 Task: Create a due date automation trigger when advanced on, 2 days after a card is due add fields without custom field "Resume" set at 11:00 AM.
Action: Mouse moved to (984, 287)
Screenshot: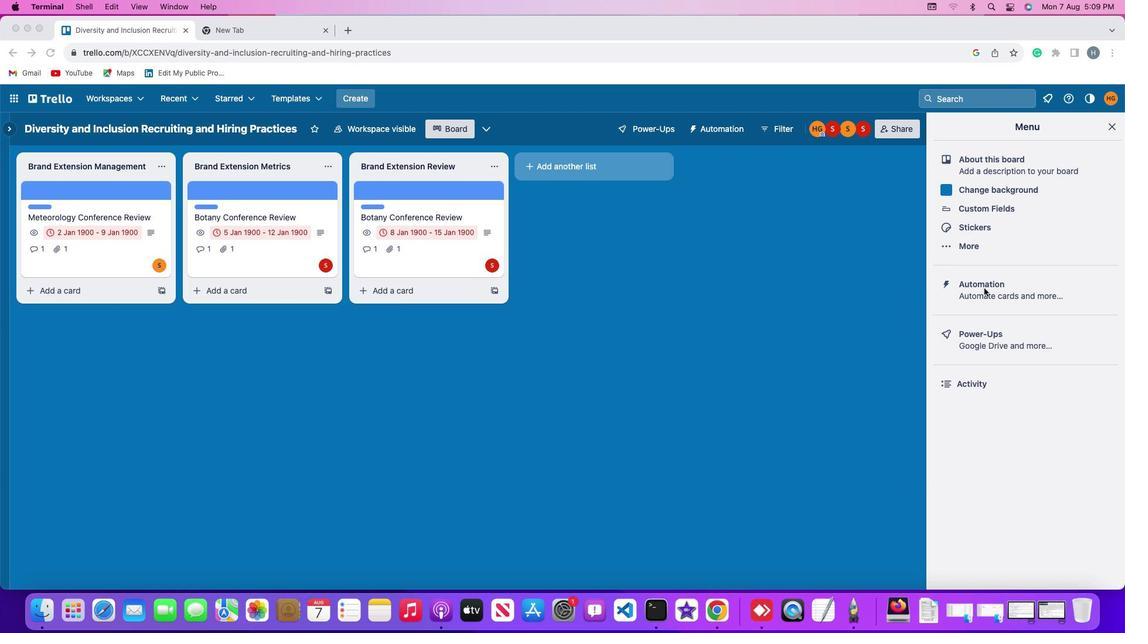 
Action: Mouse pressed left at (984, 287)
Screenshot: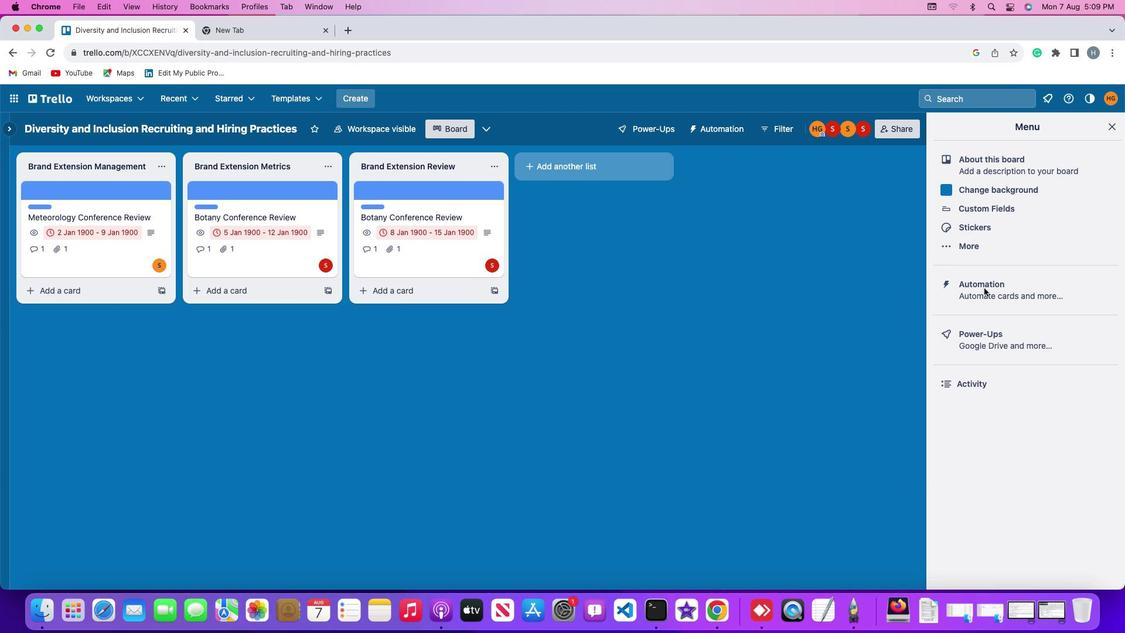 
Action: Mouse pressed left at (984, 287)
Screenshot: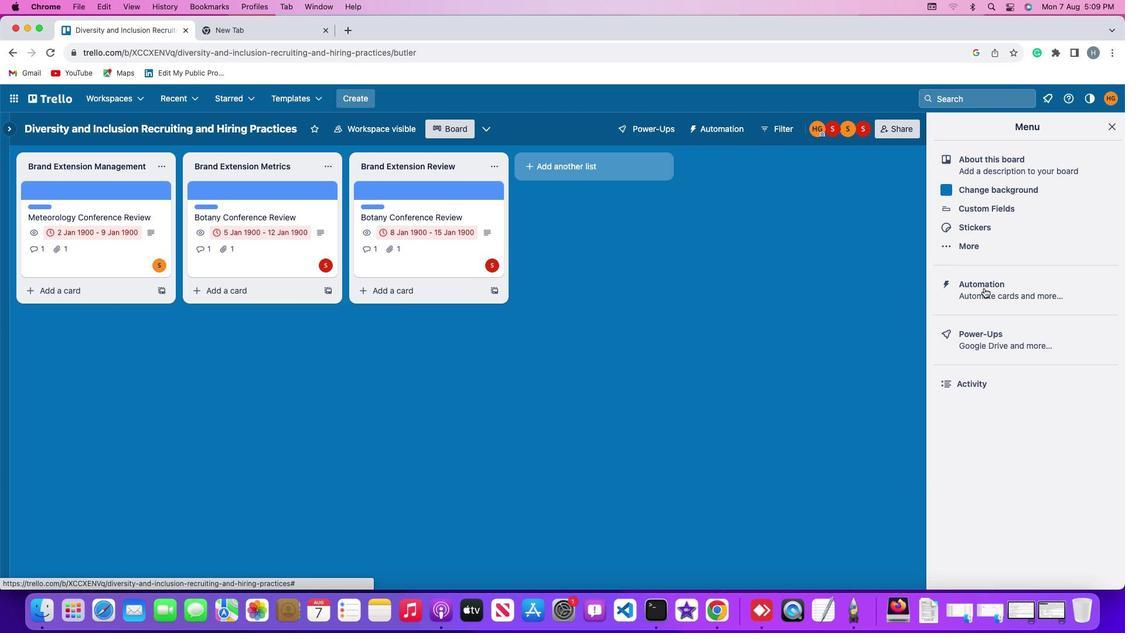 
Action: Mouse moved to (82, 279)
Screenshot: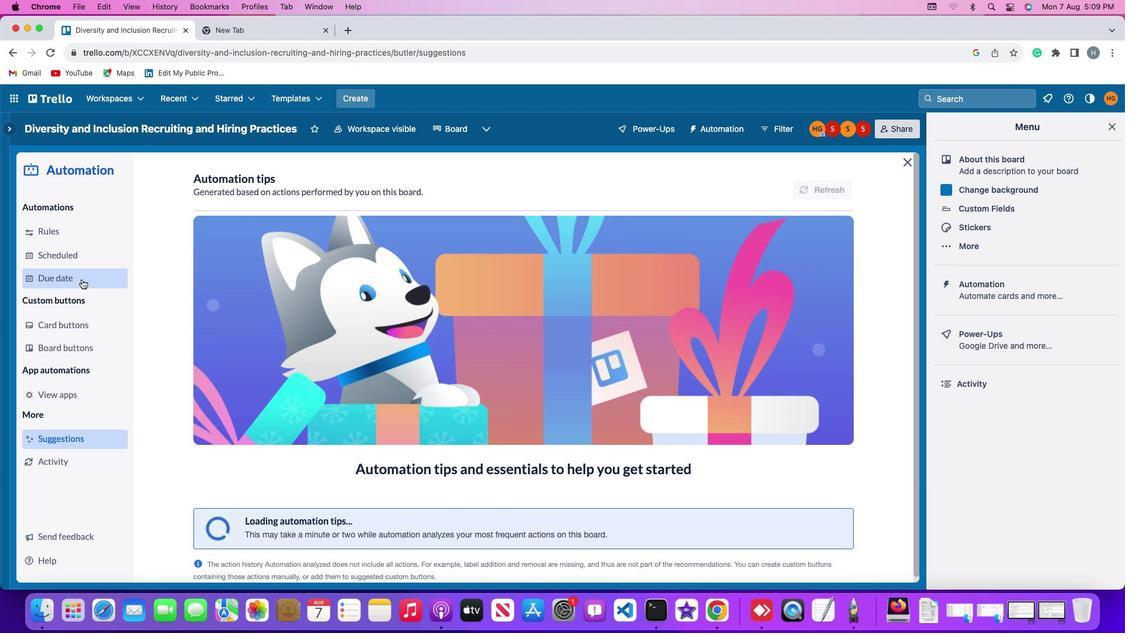
Action: Mouse pressed left at (82, 279)
Screenshot: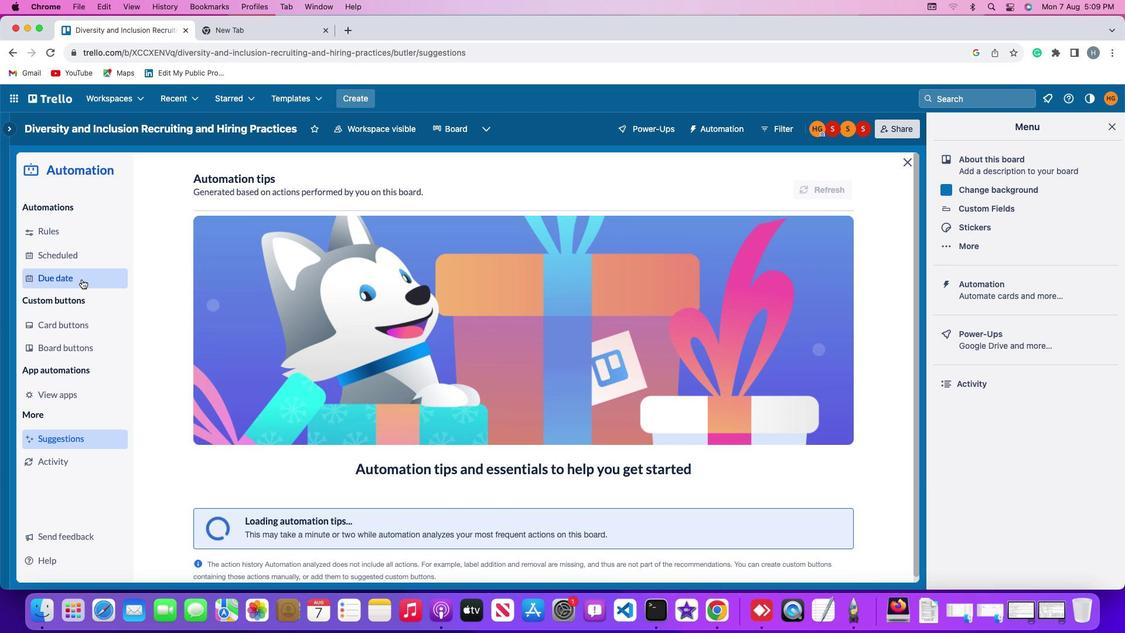 
Action: Mouse moved to (802, 179)
Screenshot: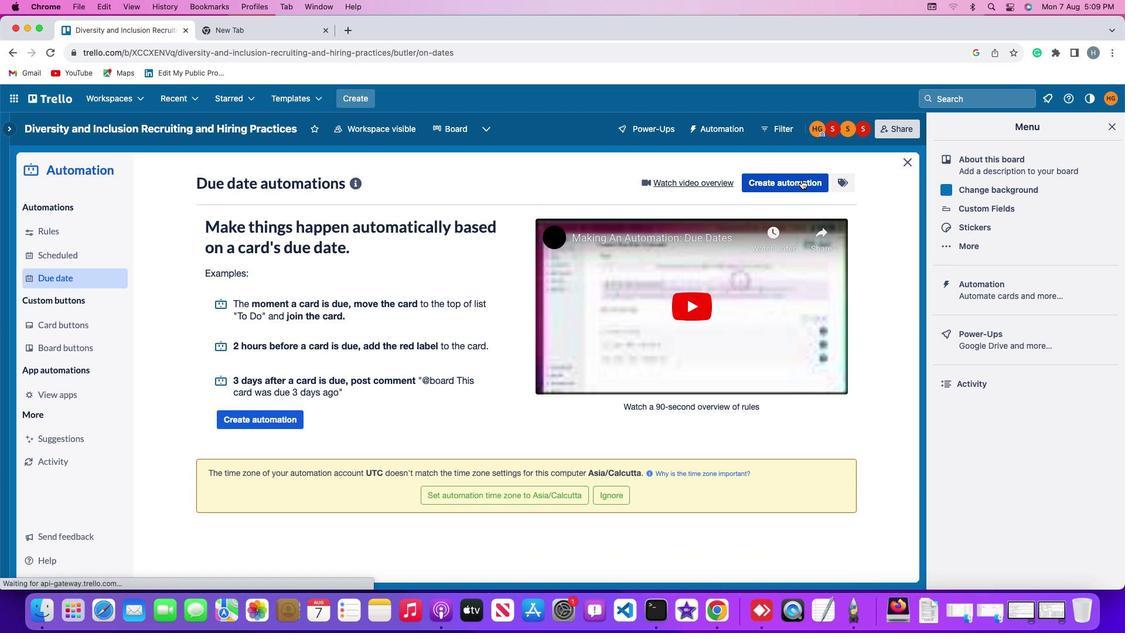 
Action: Mouse pressed left at (802, 179)
Screenshot: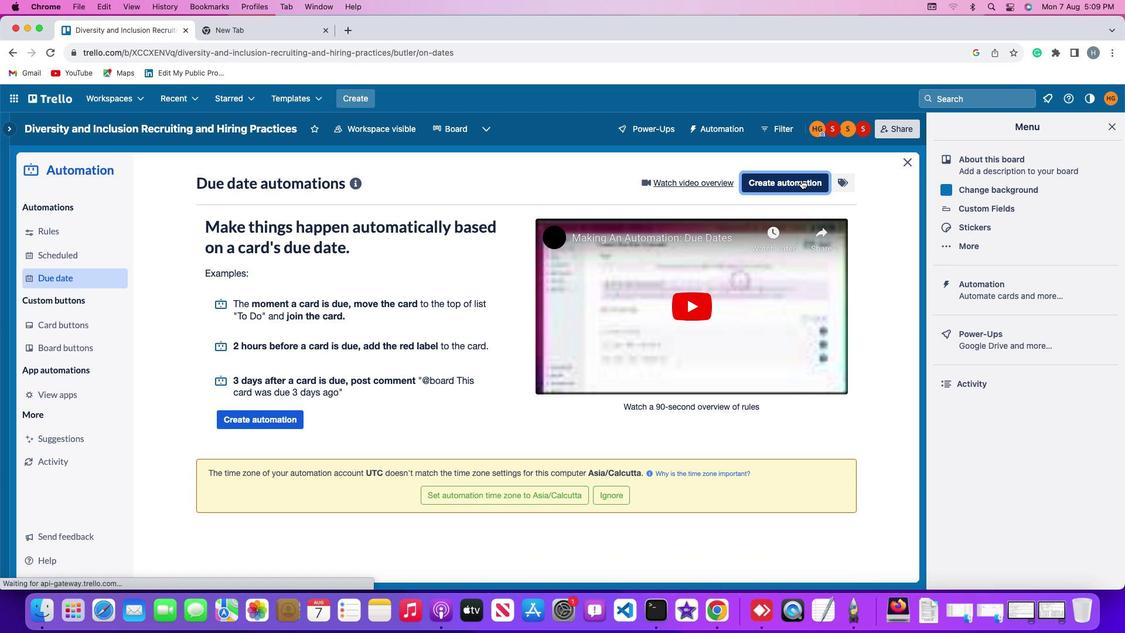 
Action: Mouse moved to (284, 296)
Screenshot: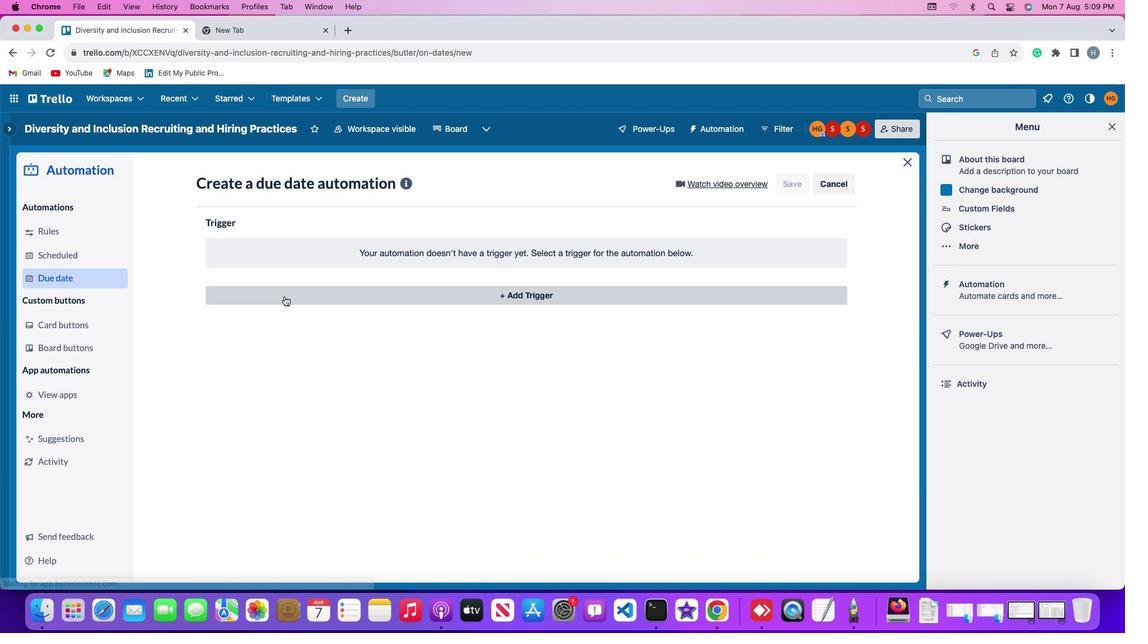 
Action: Mouse pressed left at (284, 296)
Screenshot: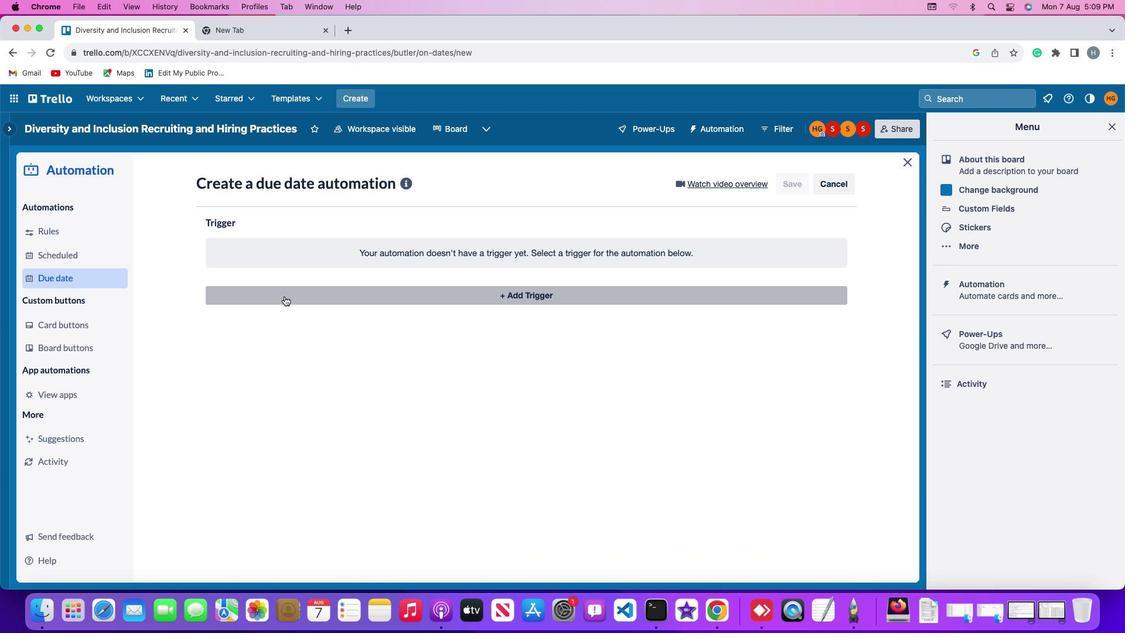 
Action: Mouse moved to (228, 469)
Screenshot: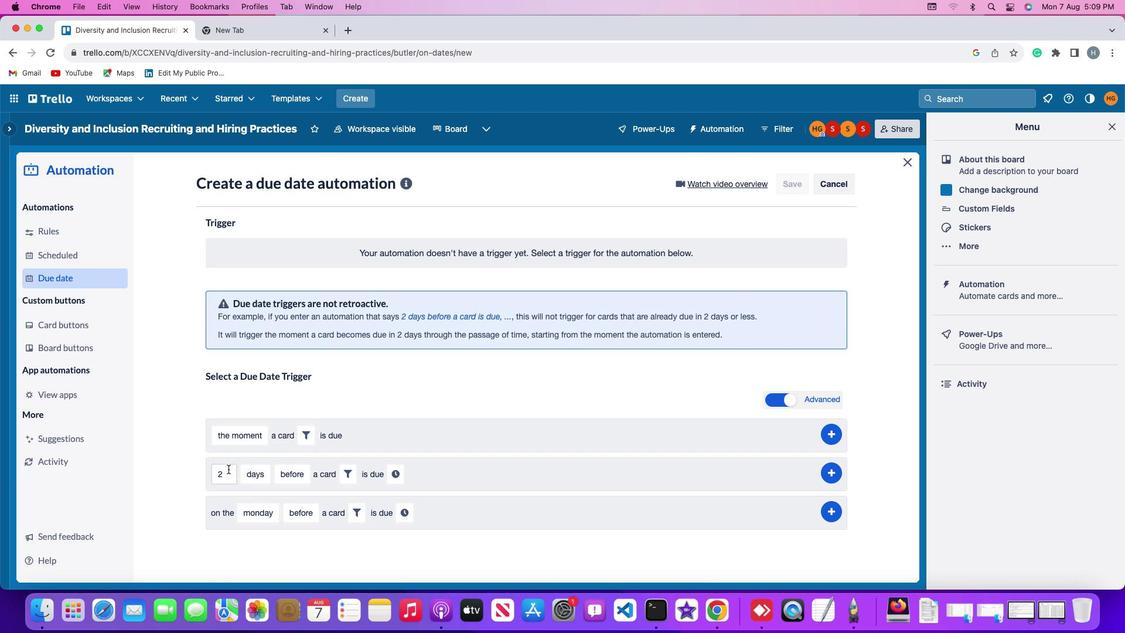 
Action: Mouse pressed left at (228, 469)
Screenshot: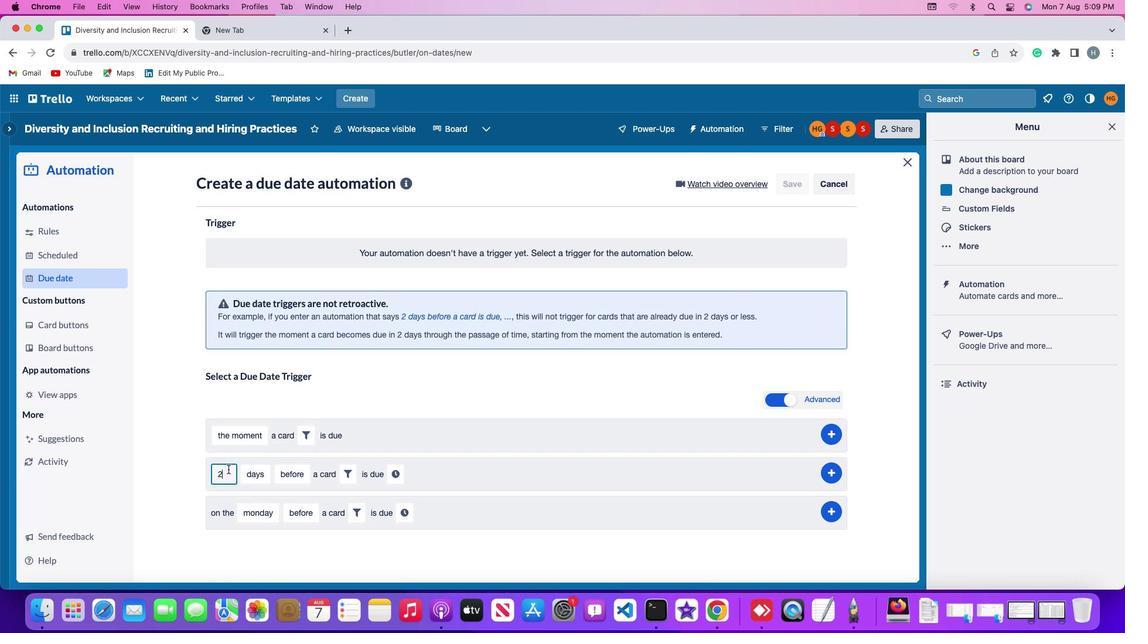 
Action: Mouse moved to (228, 469)
Screenshot: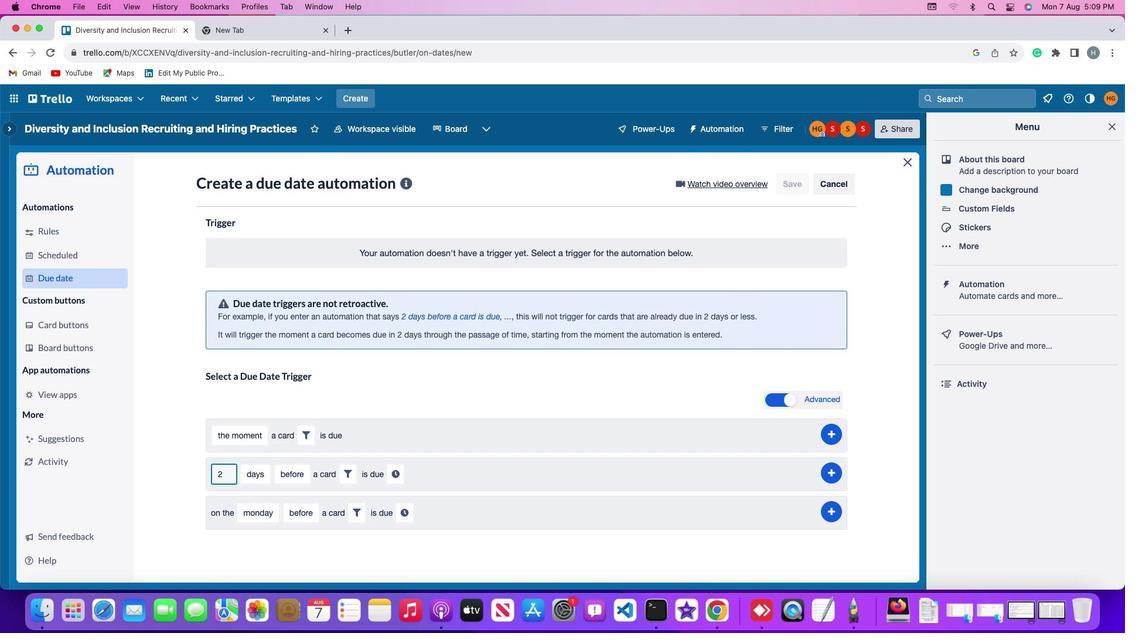 
Action: Key pressed Key.backspace'2'
Screenshot: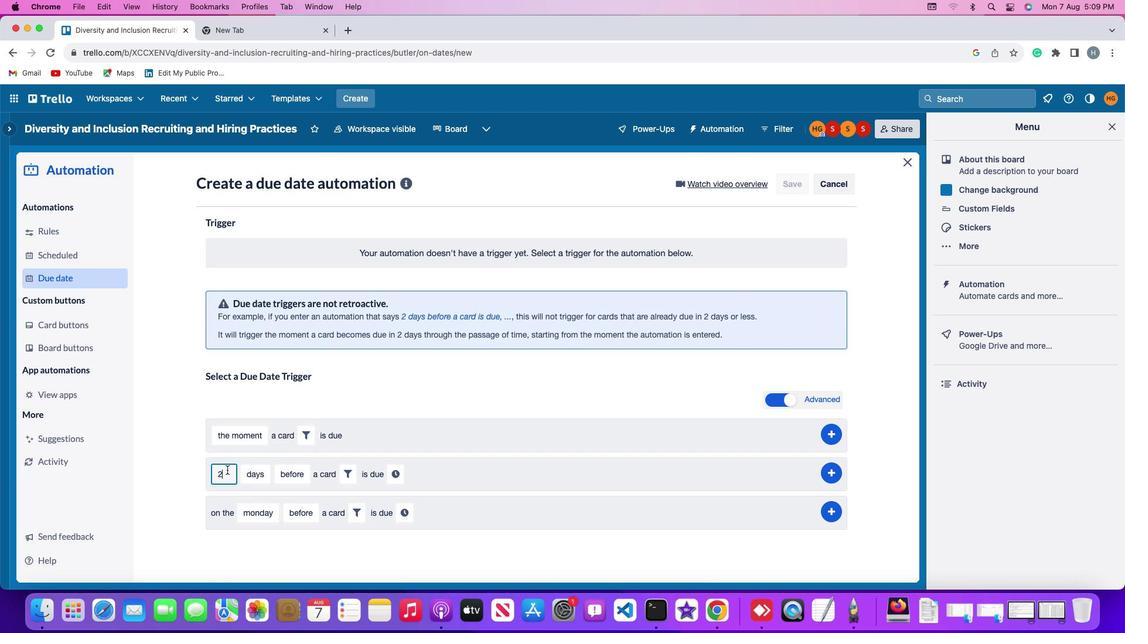 
Action: Mouse moved to (256, 468)
Screenshot: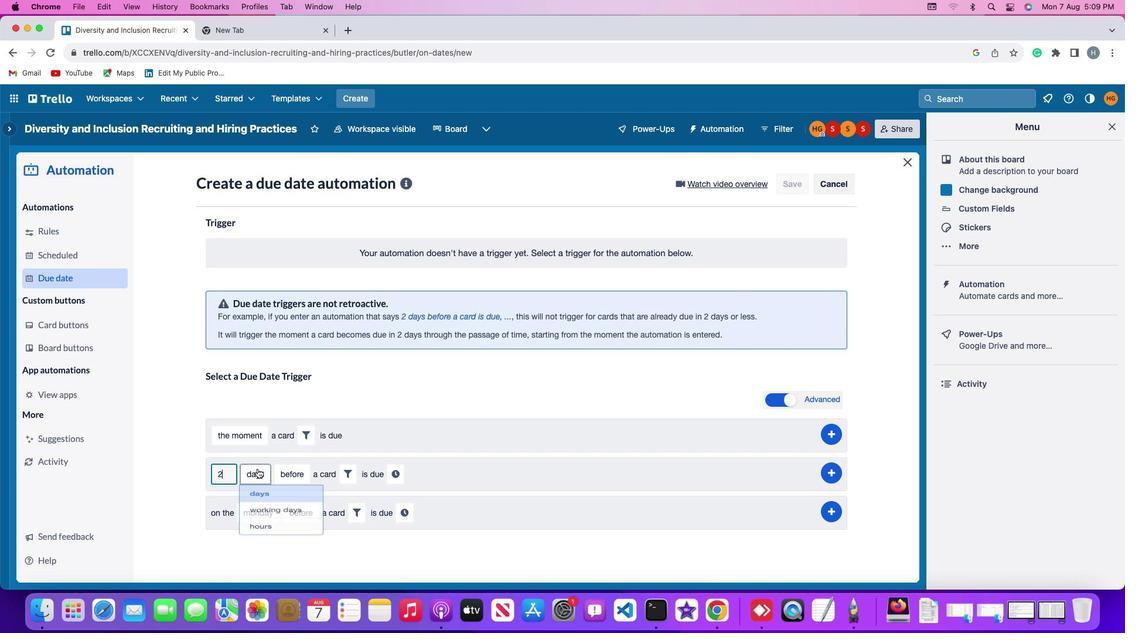 
Action: Mouse pressed left at (256, 468)
Screenshot: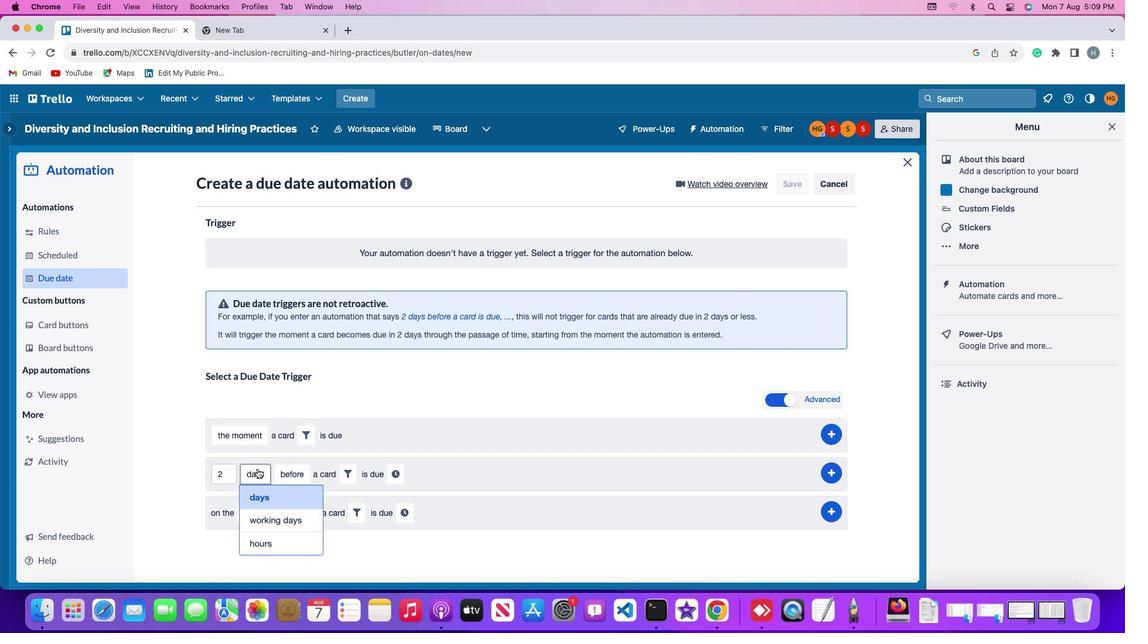 
Action: Mouse moved to (263, 494)
Screenshot: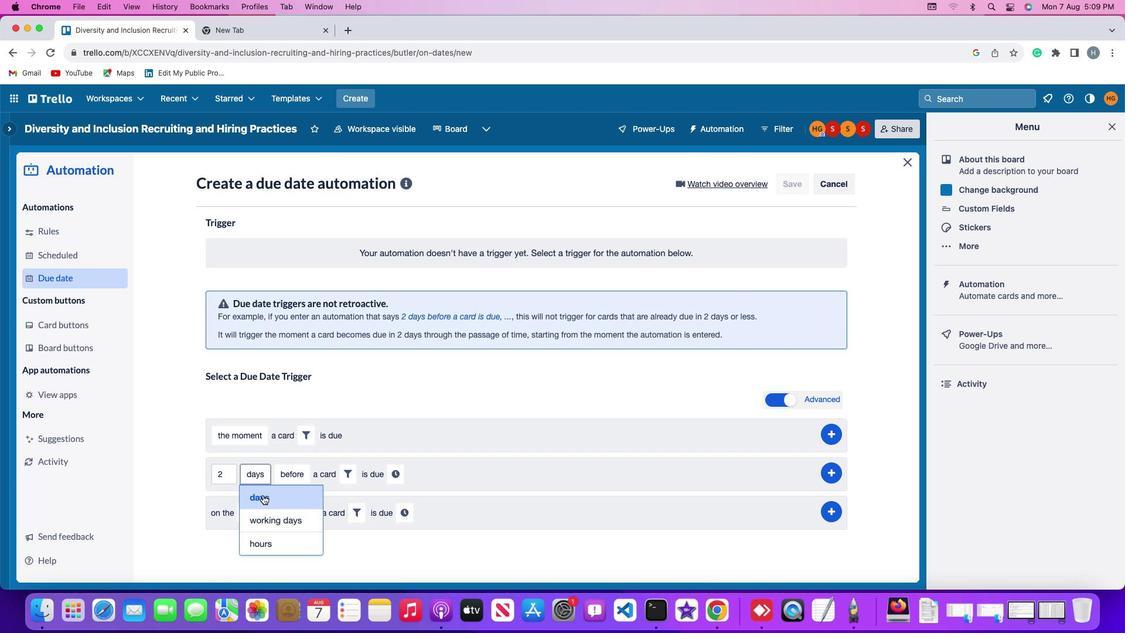
Action: Mouse pressed left at (263, 494)
Screenshot: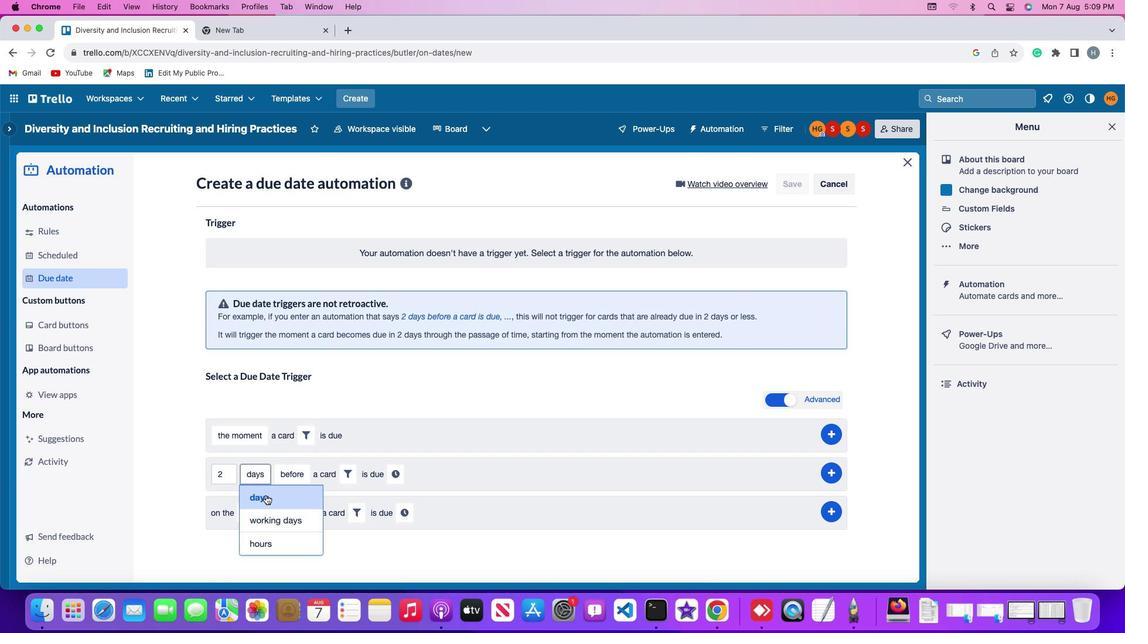 
Action: Mouse moved to (294, 475)
Screenshot: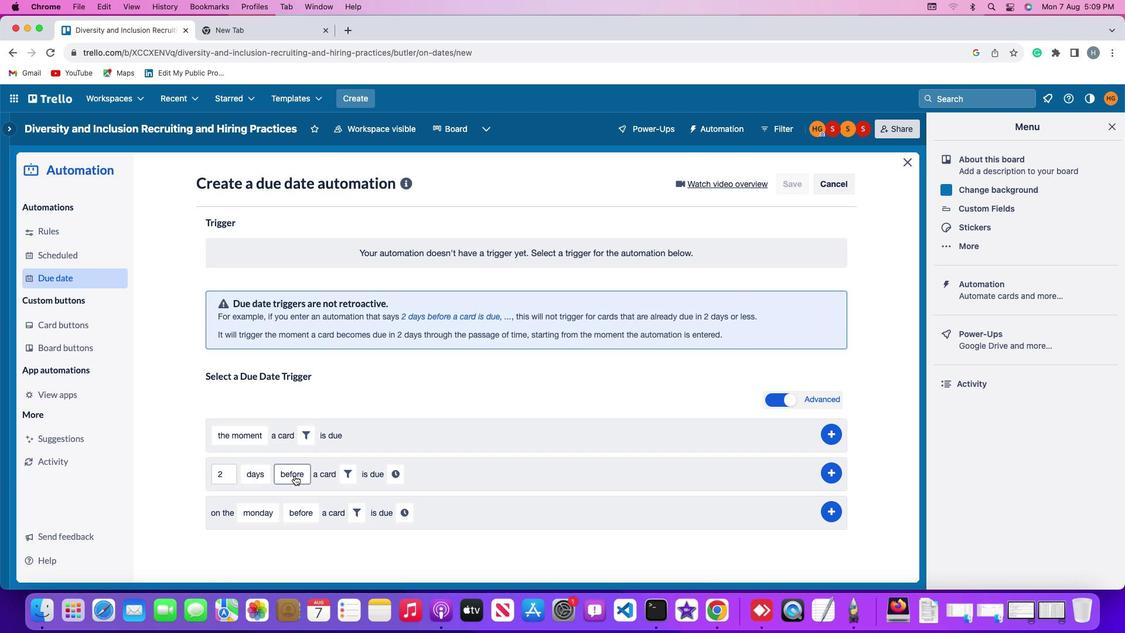 
Action: Mouse pressed left at (294, 475)
Screenshot: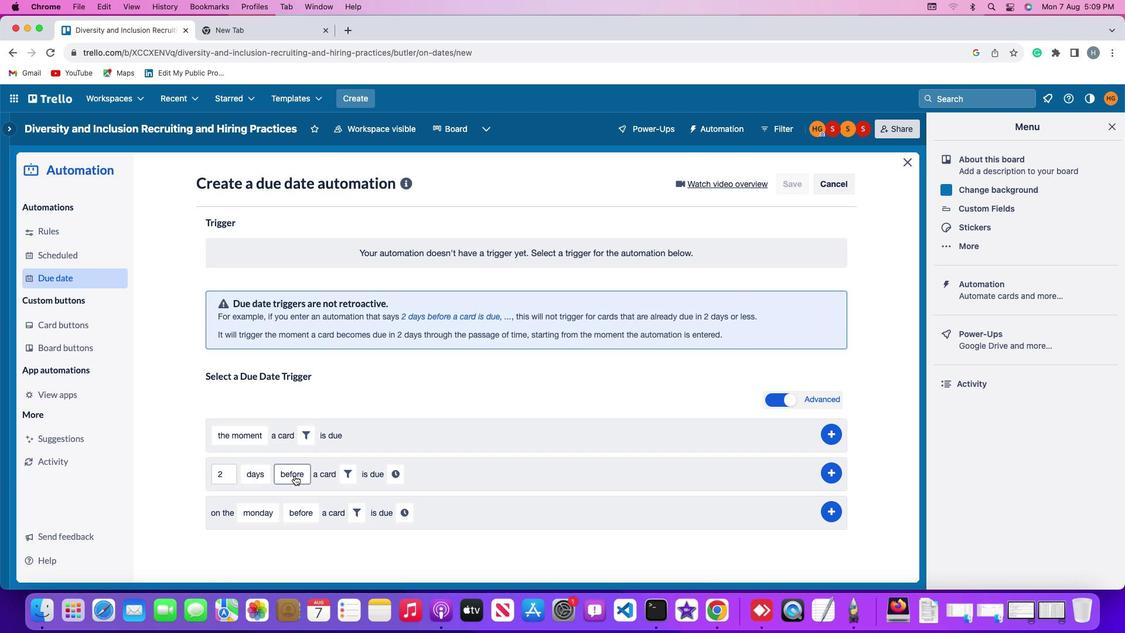 
Action: Mouse moved to (296, 518)
Screenshot: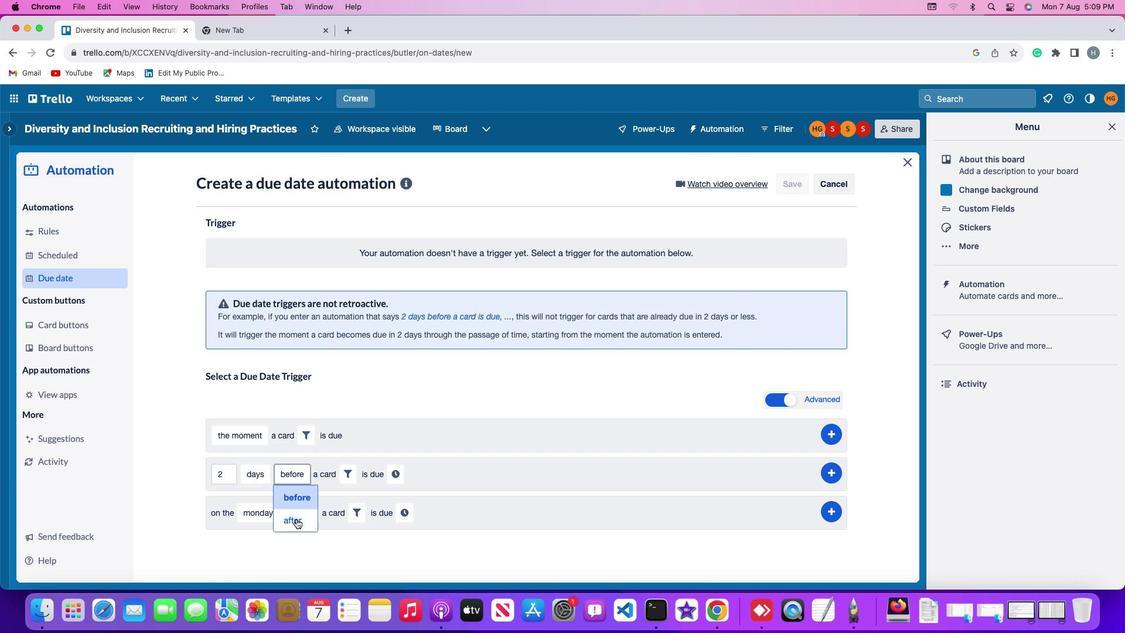 
Action: Mouse pressed left at (296, 518)
Screenshot: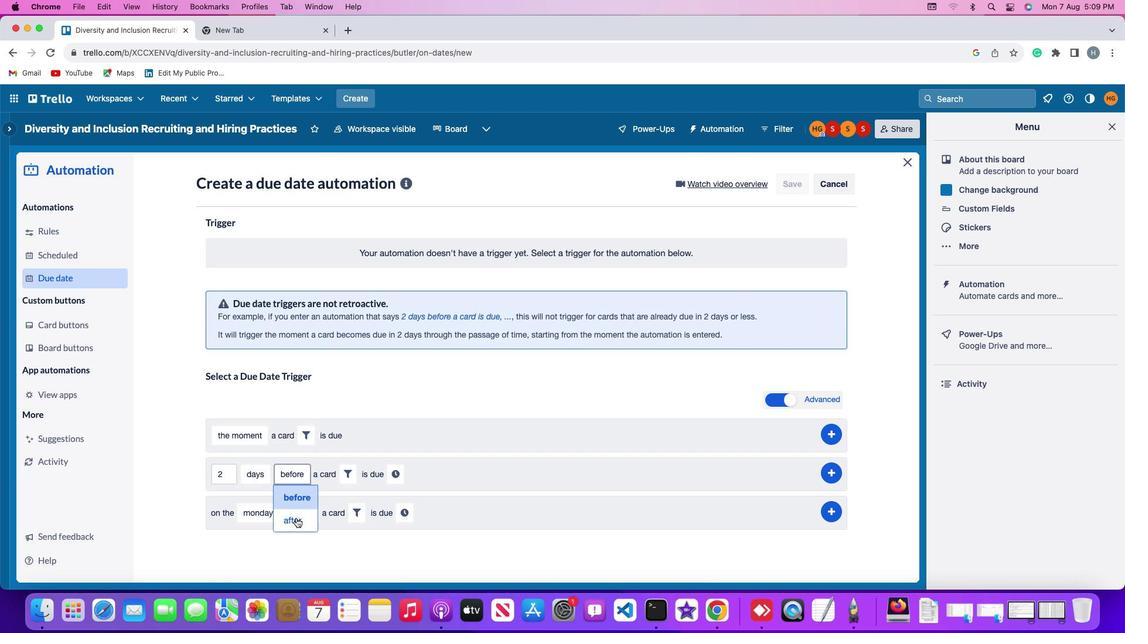 
Action: Mouse moved to (338, 472)
Screenshot: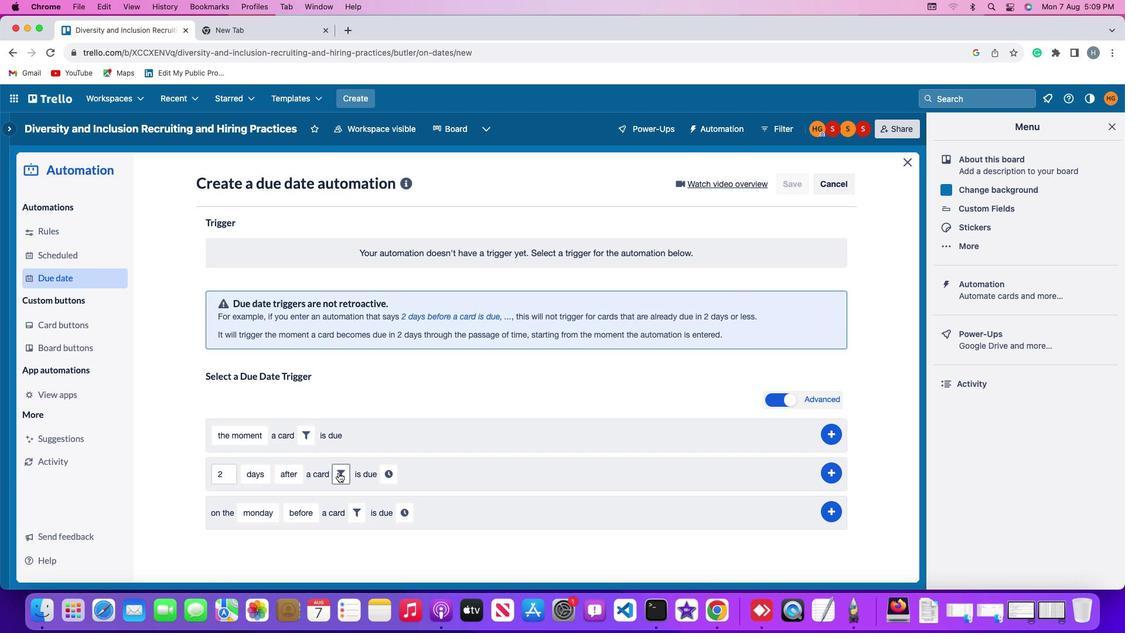 
Action: Mouse pressed left at (338, 472)
Screenshot: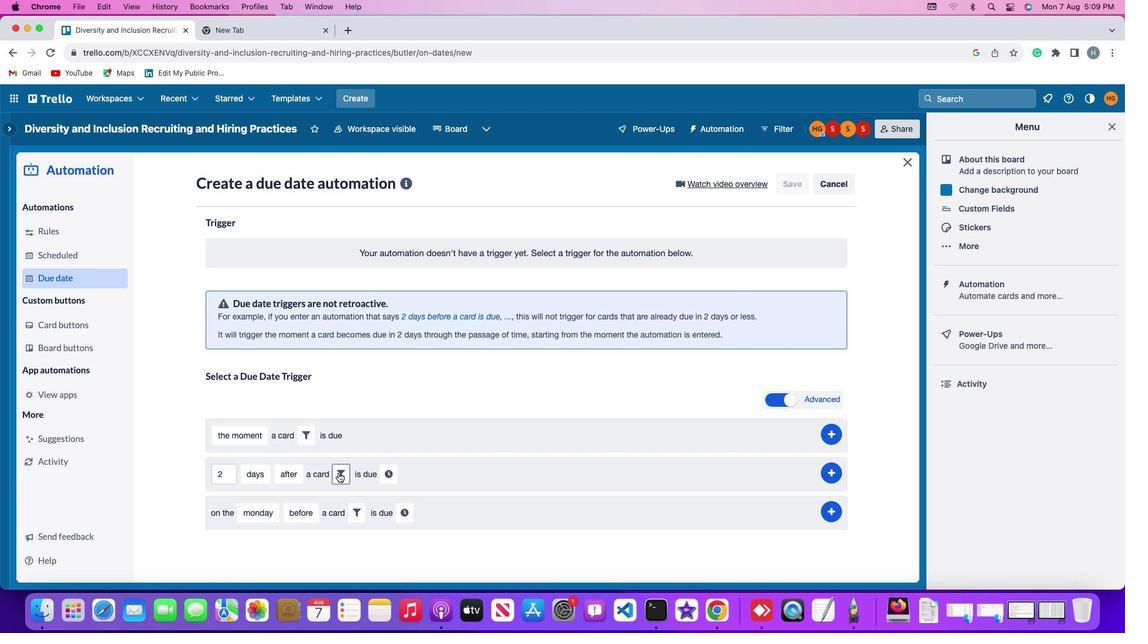 
Action: Mouse moved to (531, 515)
Screenshot: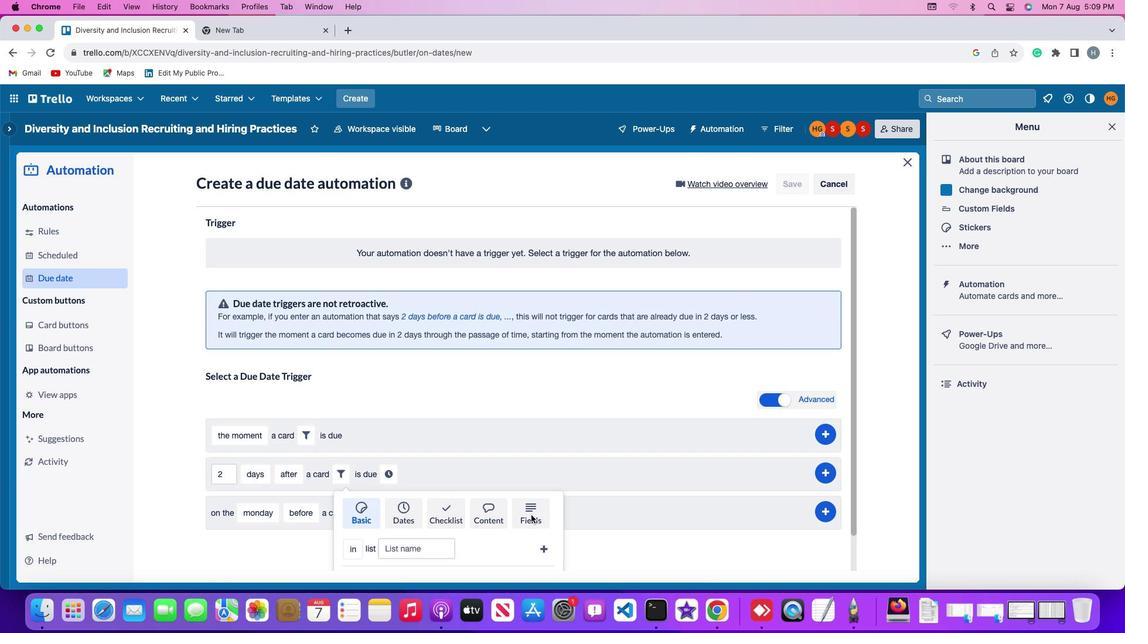
Action: Mouse pressed left at (531, 515)
Screenshot: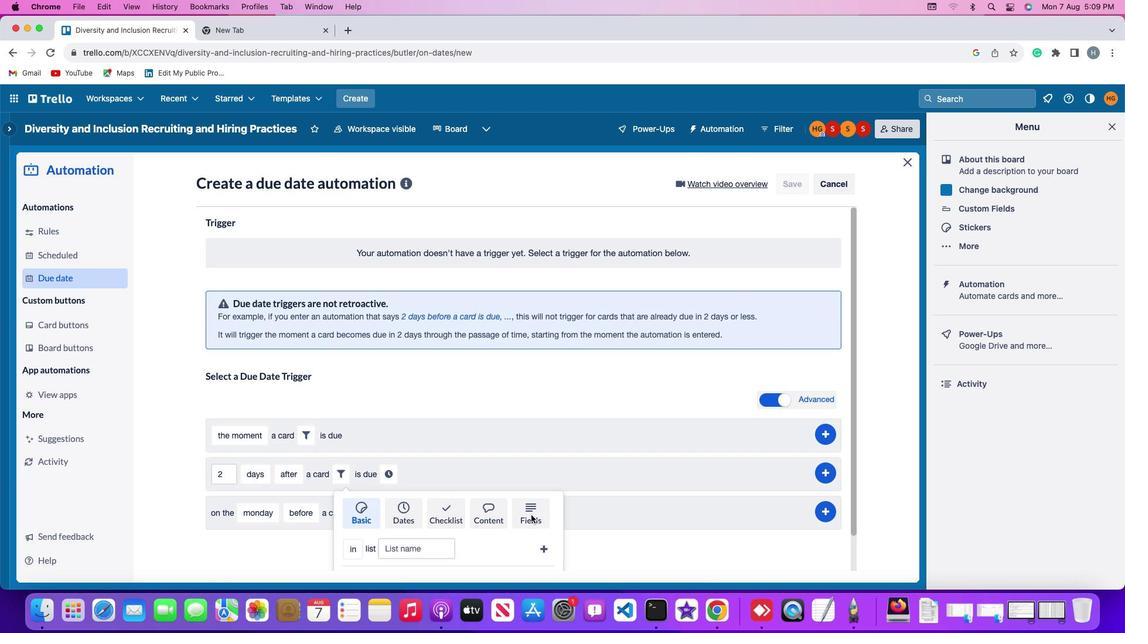 
Action: Mouse moved to (439, 525)
Screenshot: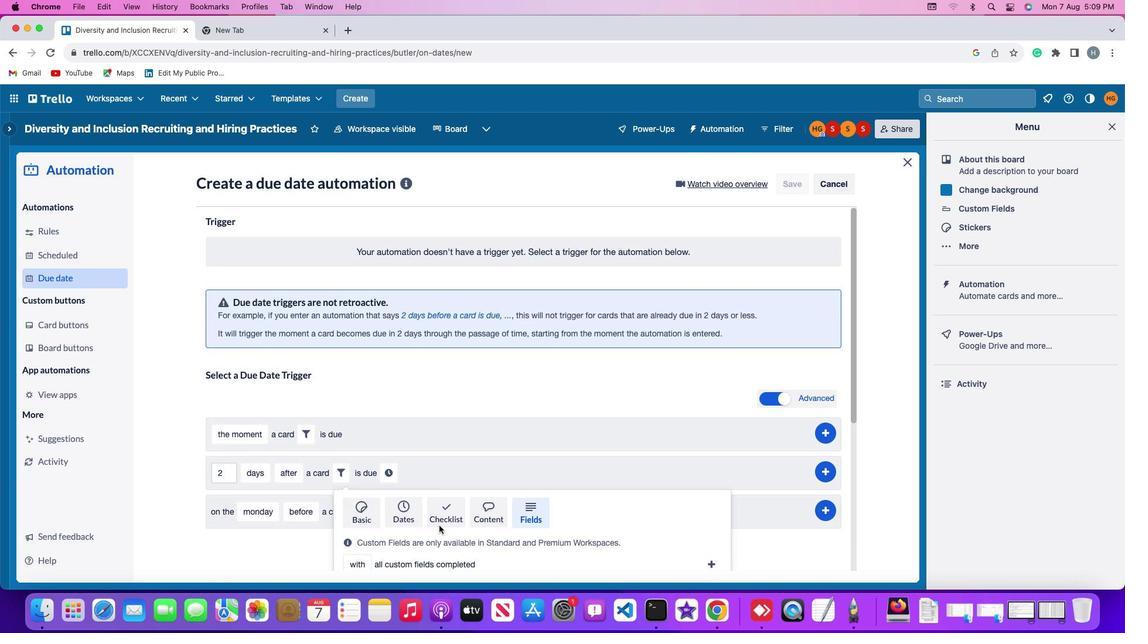 
Action: Mouse scrolled (439, 525) with delta (0, 0)
Screenshot: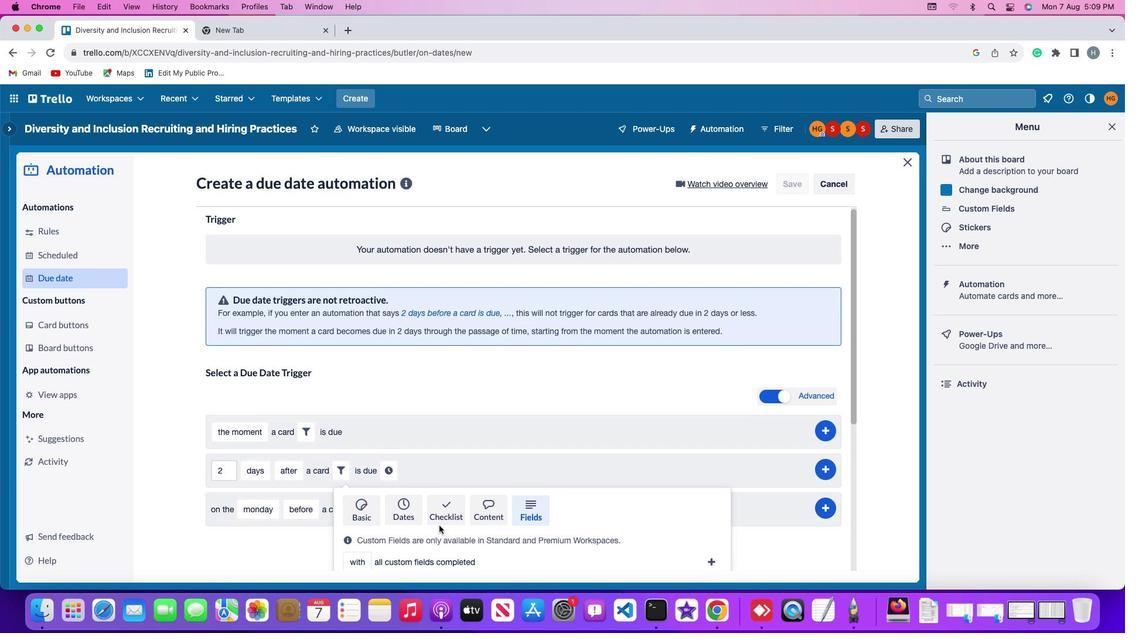 
Action: Mouse moved to (439, 525)
Screenshot: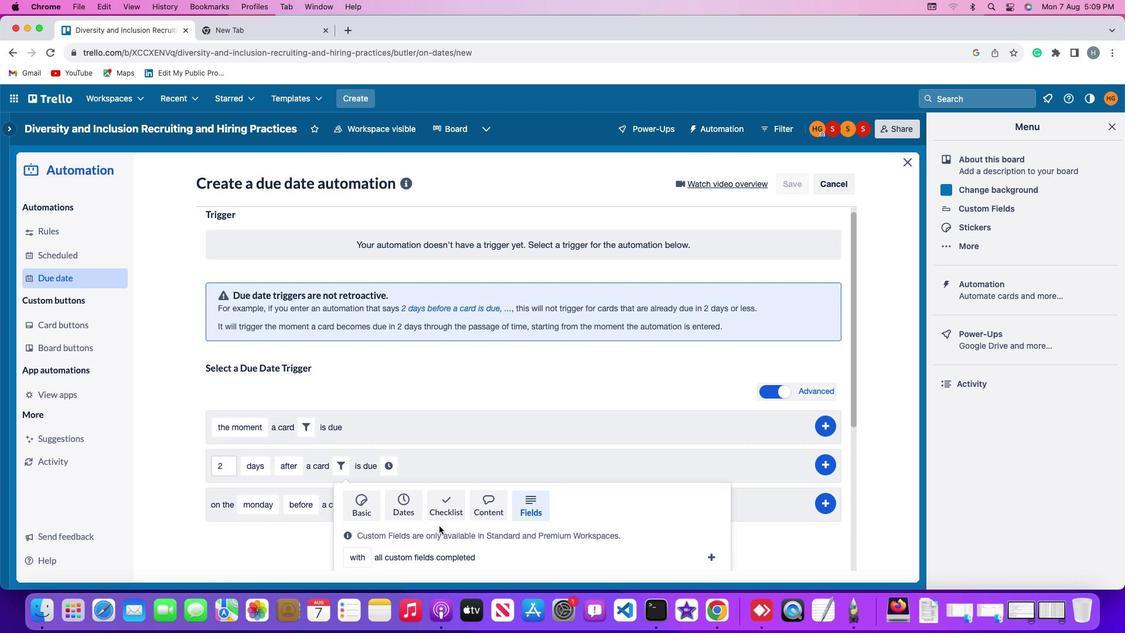
Action: Mouse scrolled (439, 525) with delta (0, 0)
Screenshot: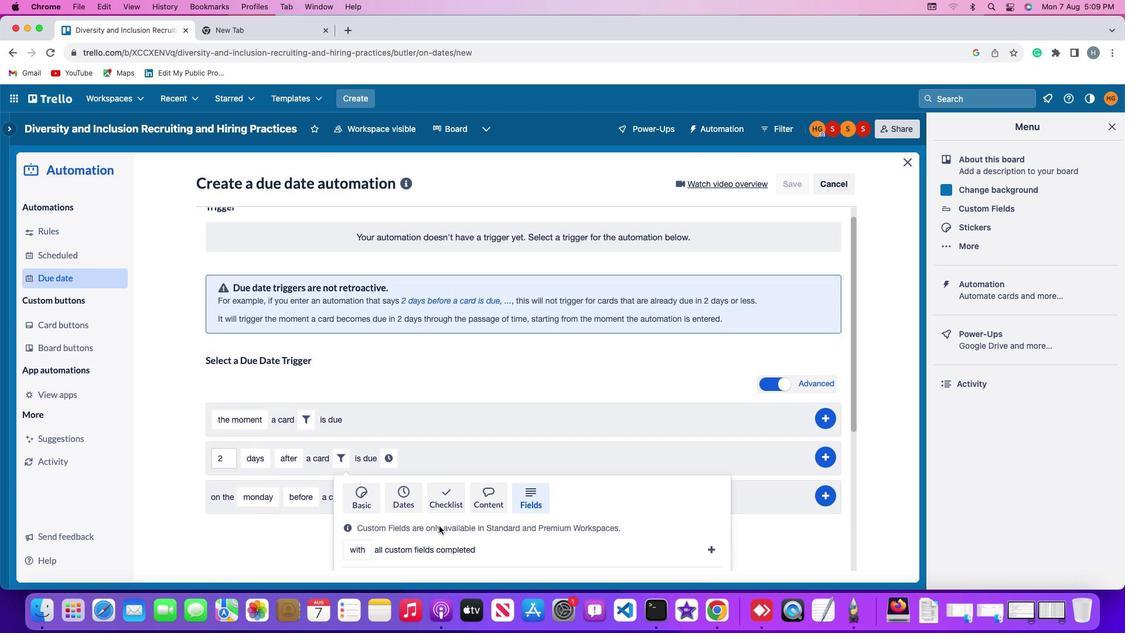 
Action: Mouse scrolled (439, 525) with delta (0, 0)
Screenshot: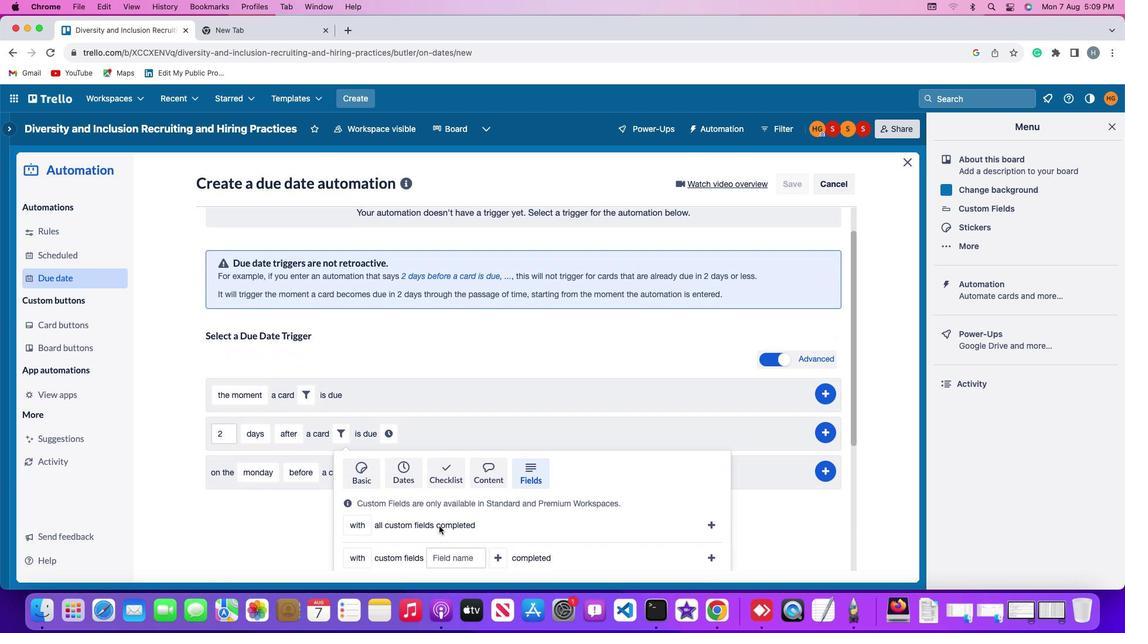 
Action: Mouse moved to (439, 525)
Screenshot: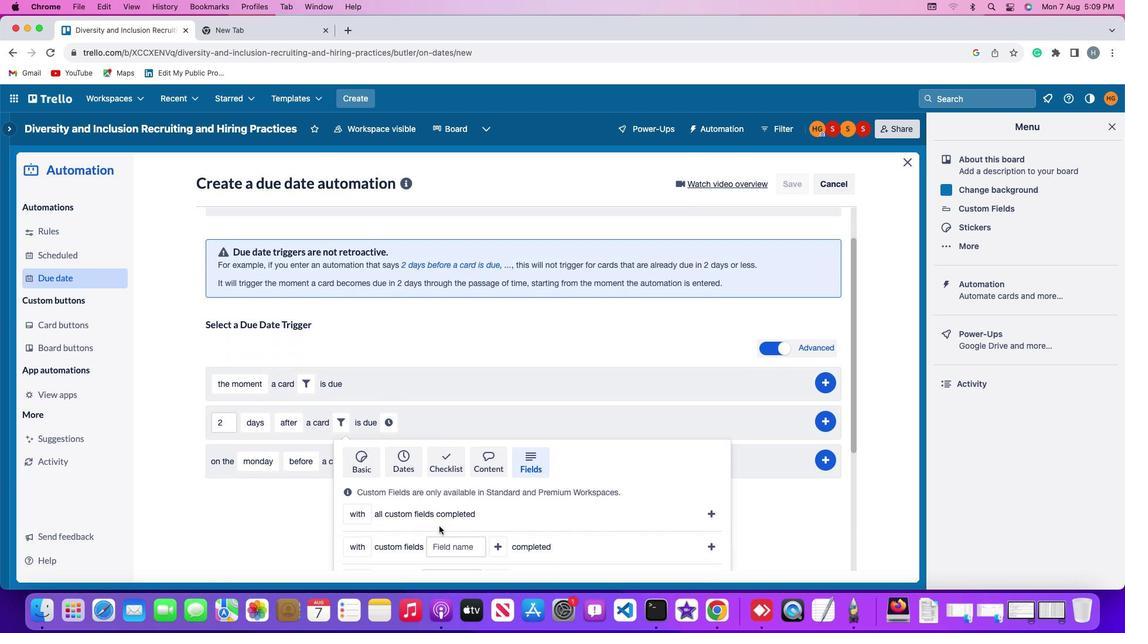 
Action: Mouse scrolled (439, 525) with delta (0, 0)
Screenshot: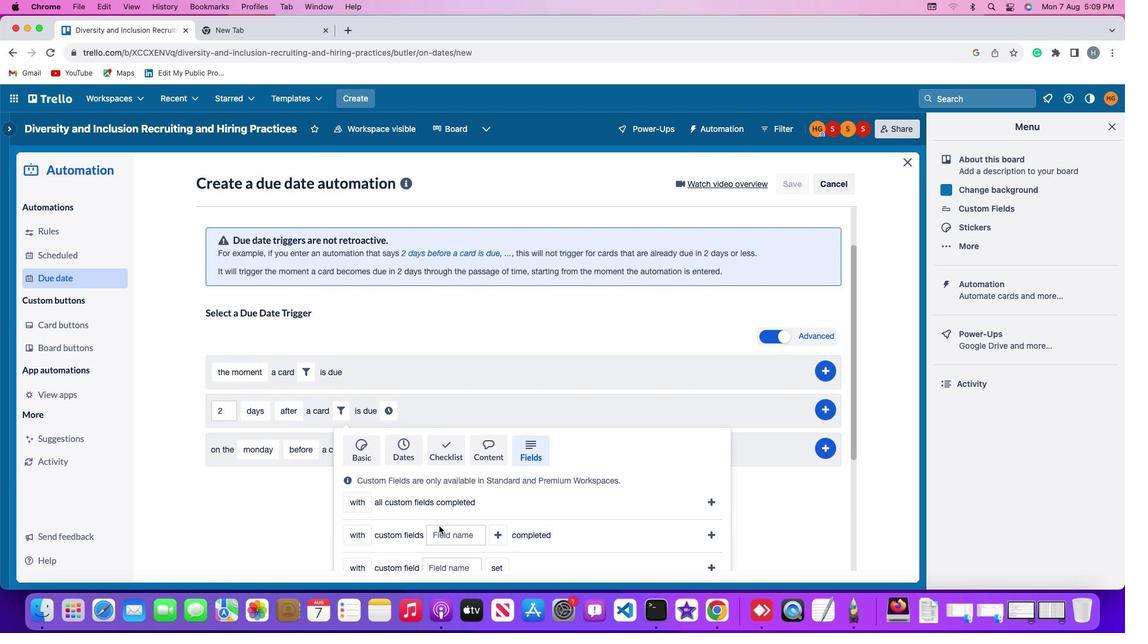 
Action: Mouse scrolled (439, 525) with delta (0, 0)
Screenshot: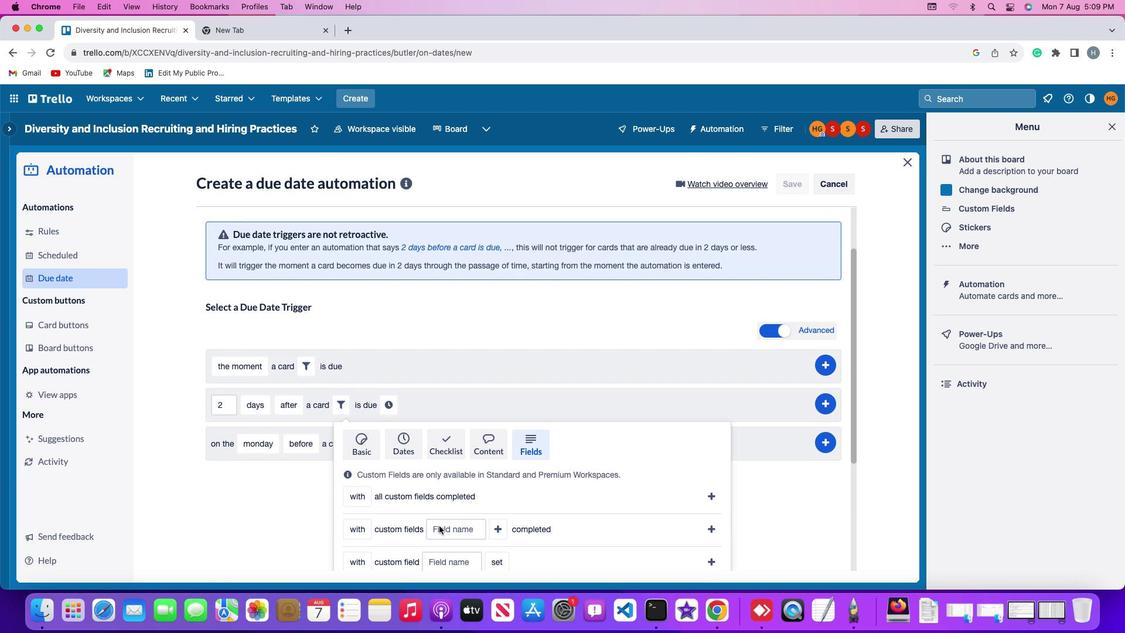
Action: Mouse scrolled (439, 525) with delta (0, -1)
Screenshot: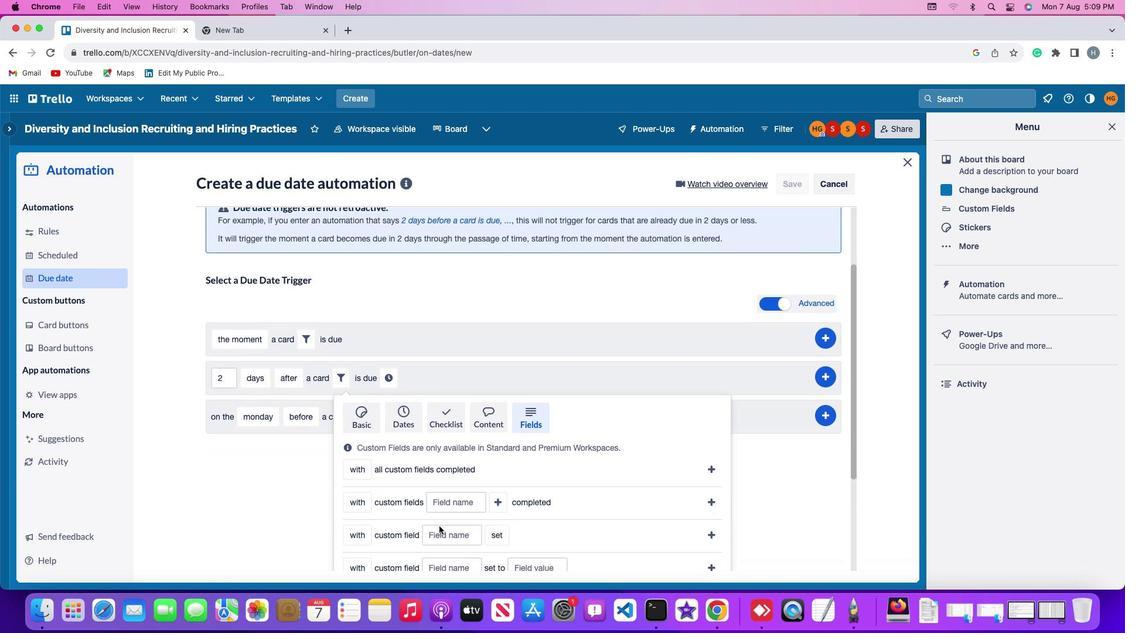 
Action: Mouse scrolled (439, 525) with delta (0, 0)
Screenshot: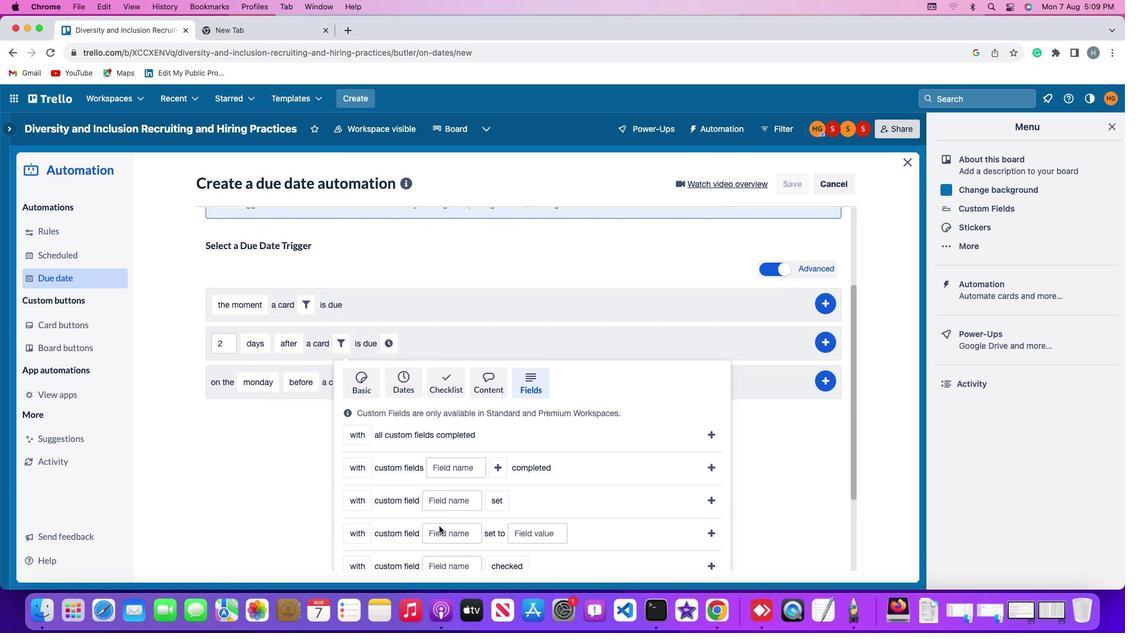 
Action: Mouse scrolled (439, 525) with delta (0, 0)
Screenshot: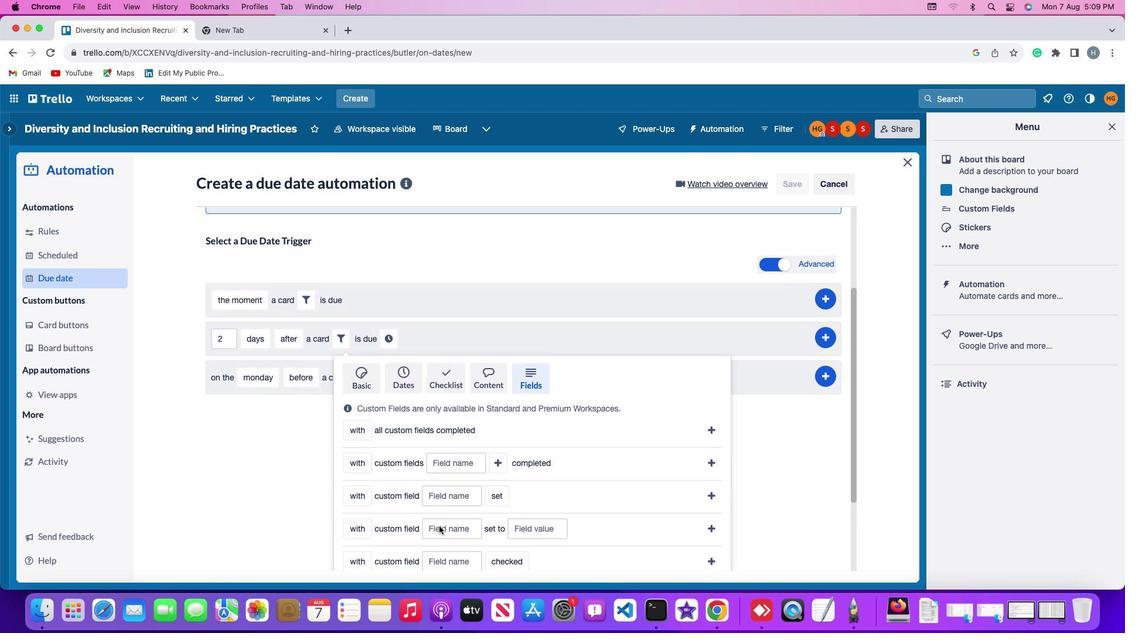 
Action: Mouse scrolled (439, 525) with delta (0, 0)
Screenshot: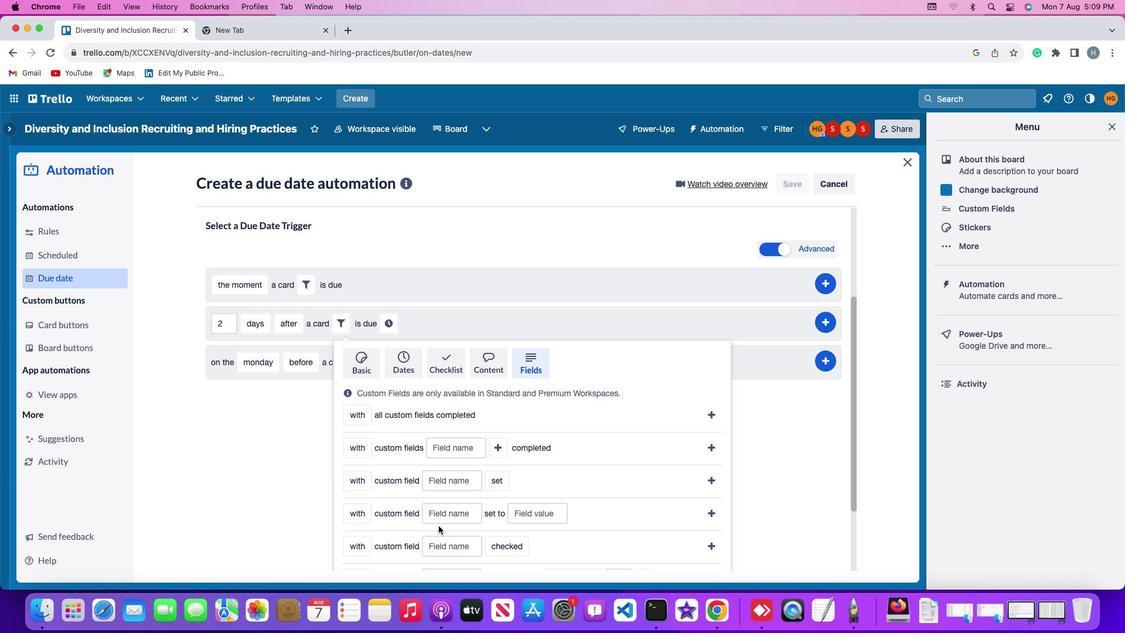 
Action: Mouse scrolled (439, 525) with delta (0, 0)
Screenshot: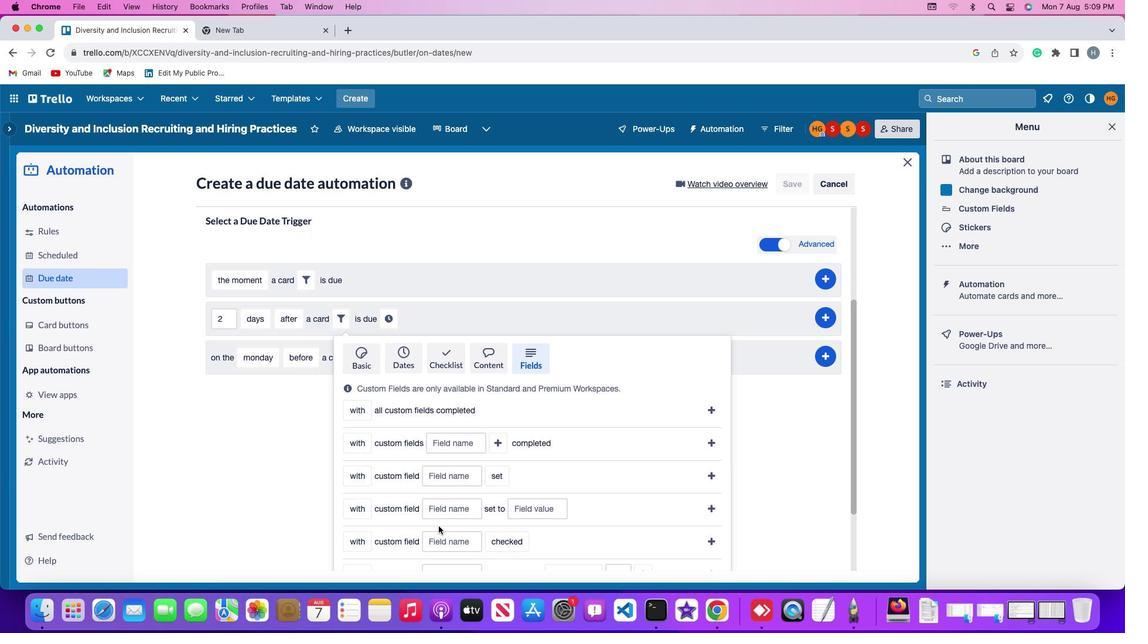 
Action: Mouse moved to (356, 468)
Screenshot: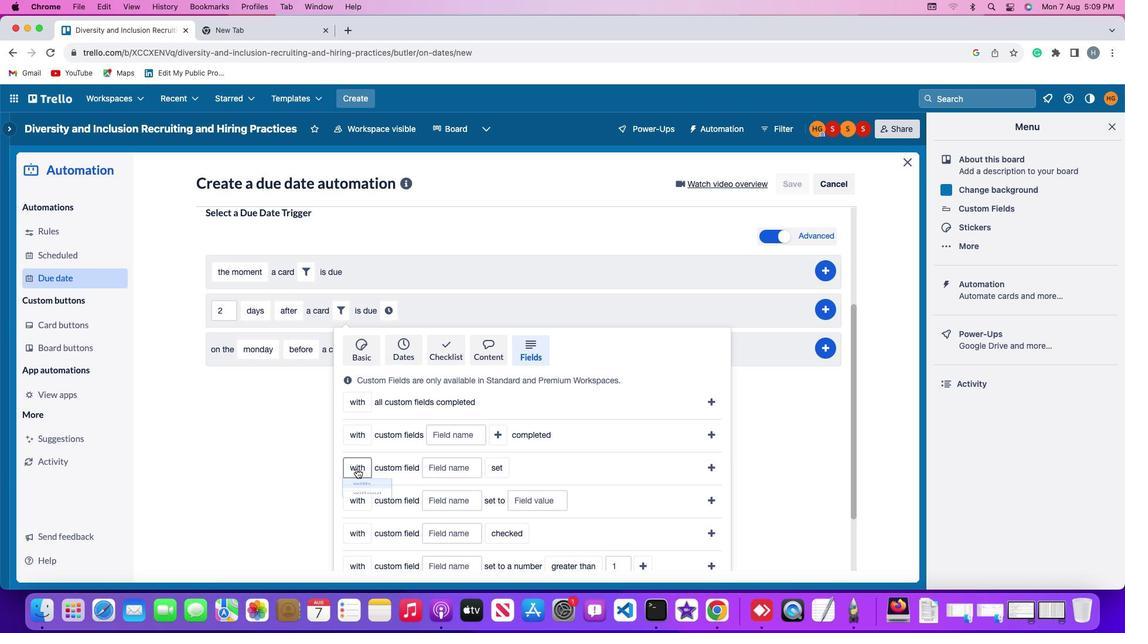 
Action: Mouse pressed left at (356, 468)
Screenshot: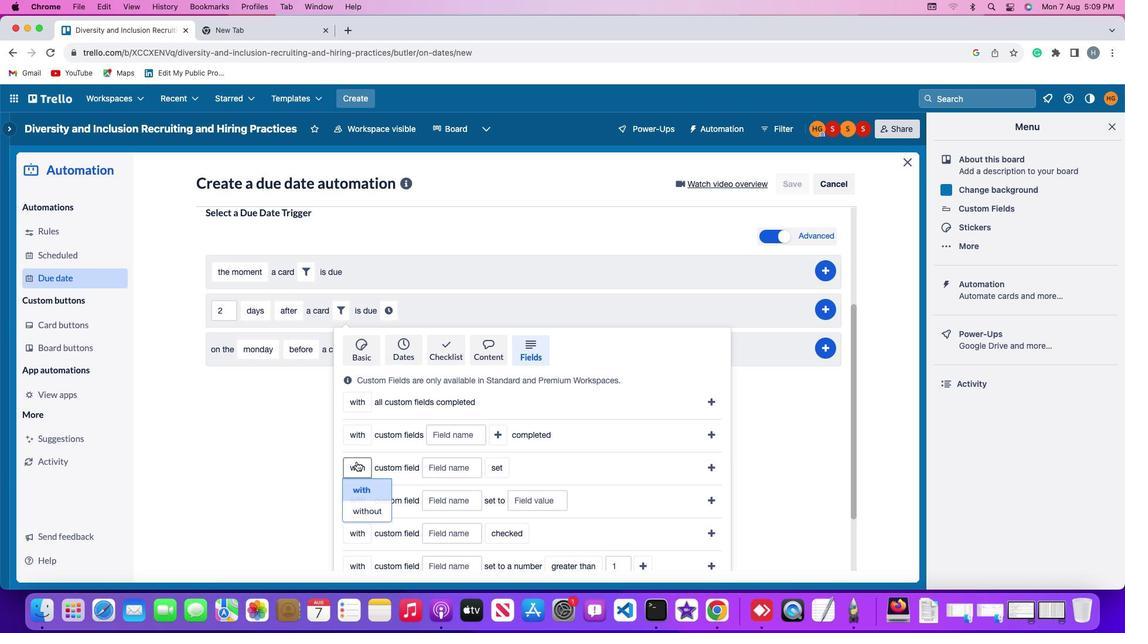 
Action: Mouse moved to (365, 509)
Screenshot: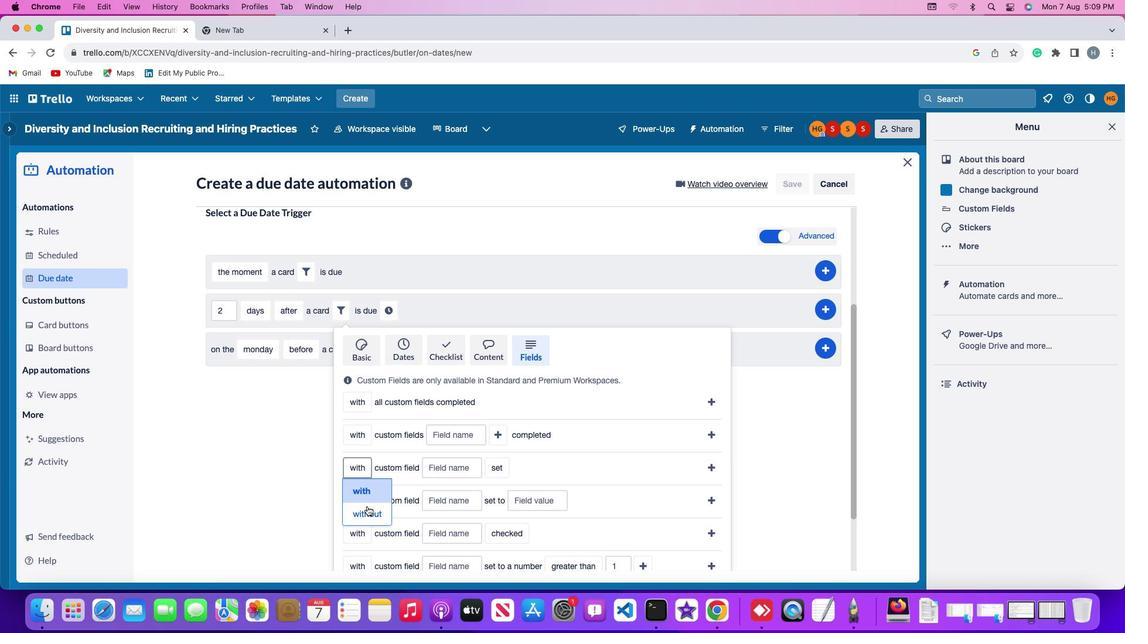 
Action: Mouse pressed left at (365, 509)
Screenshot: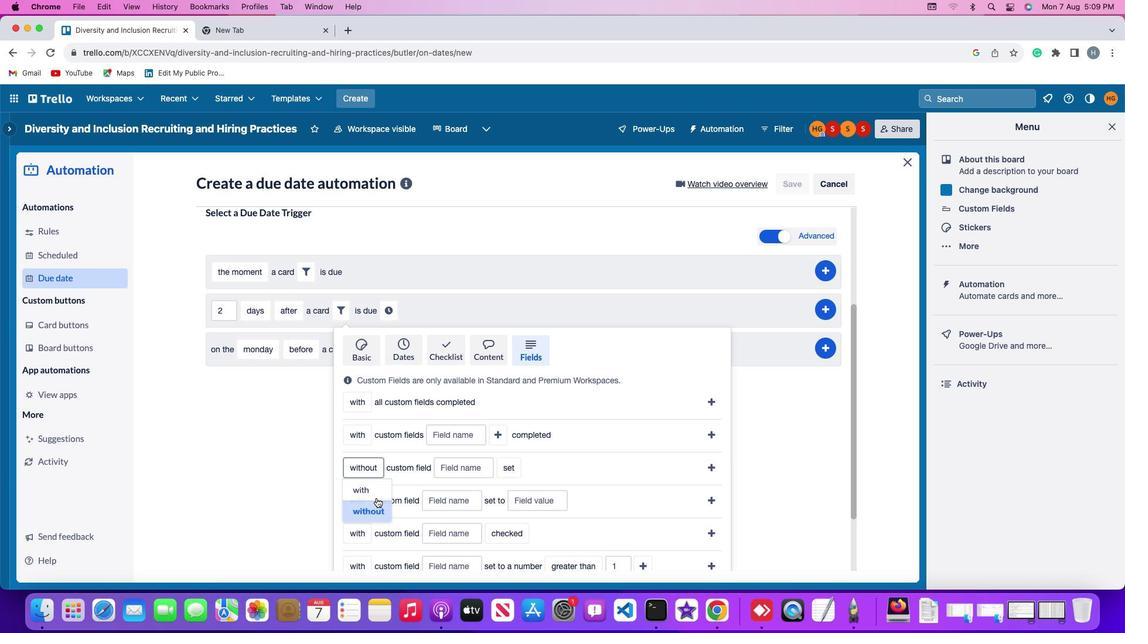 
Action: Mouse moved to (456, 468)
Screenshot: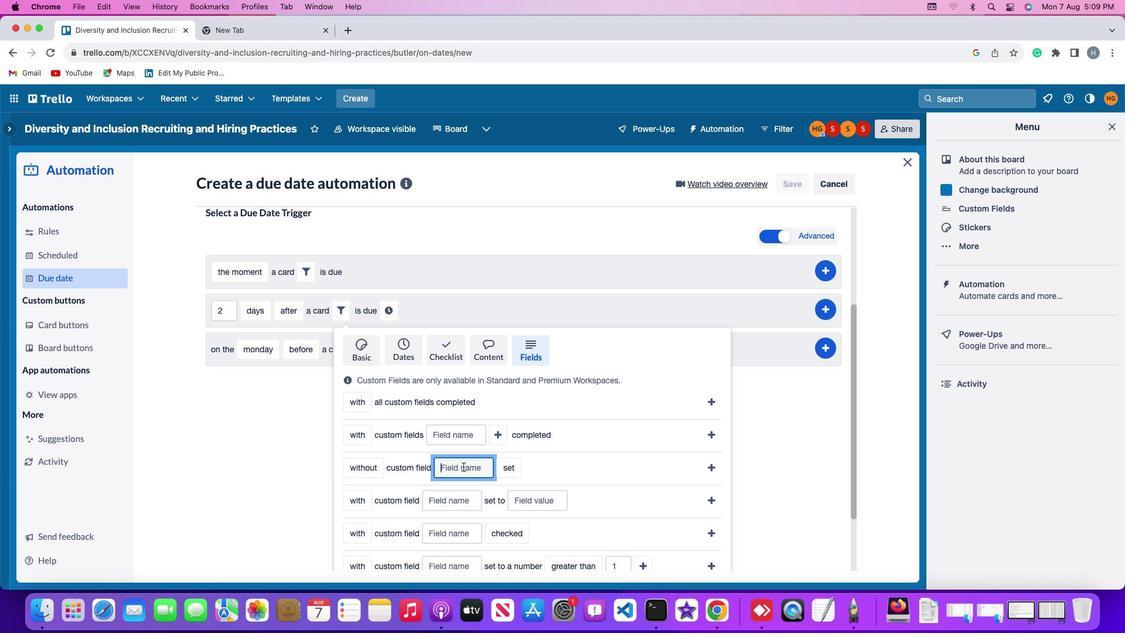 
Action: Mouse pressed left at (456, 468)
Screenshot: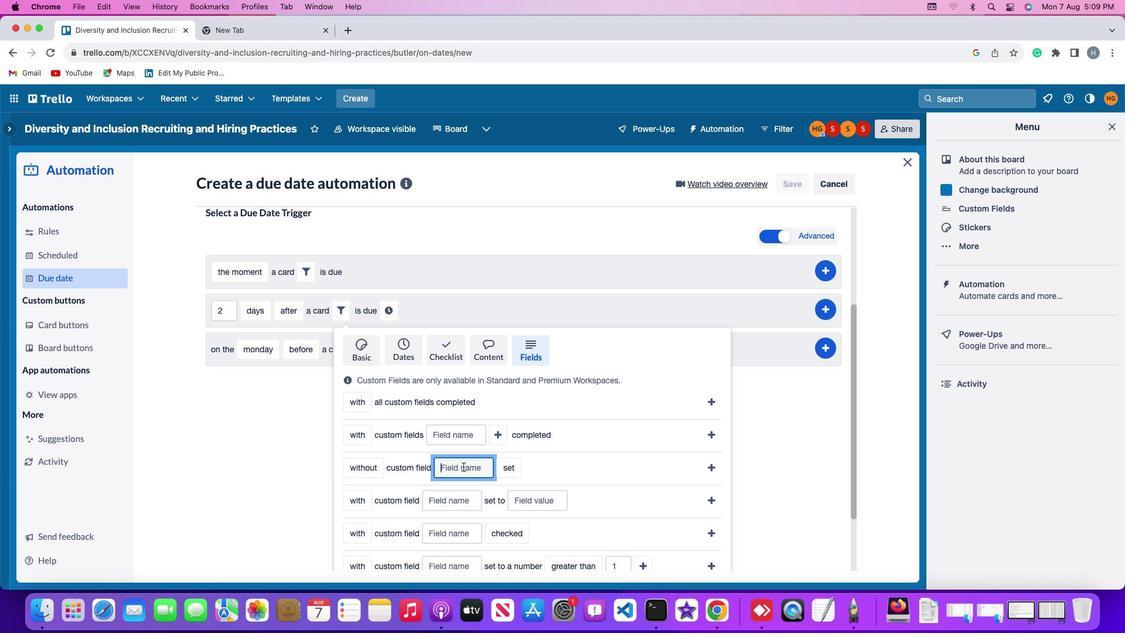 
Action: Mouse moved to (463, 467)
Screenshot: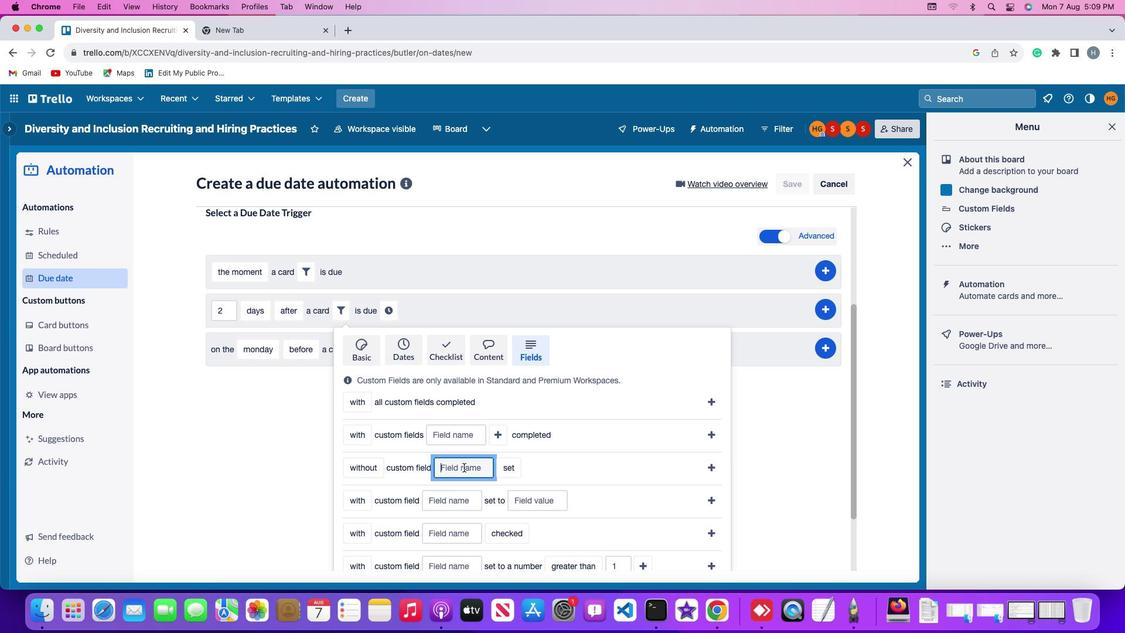 
Action: Key pressed Key.shift'R''e''s''u''m''e'
Screenshot: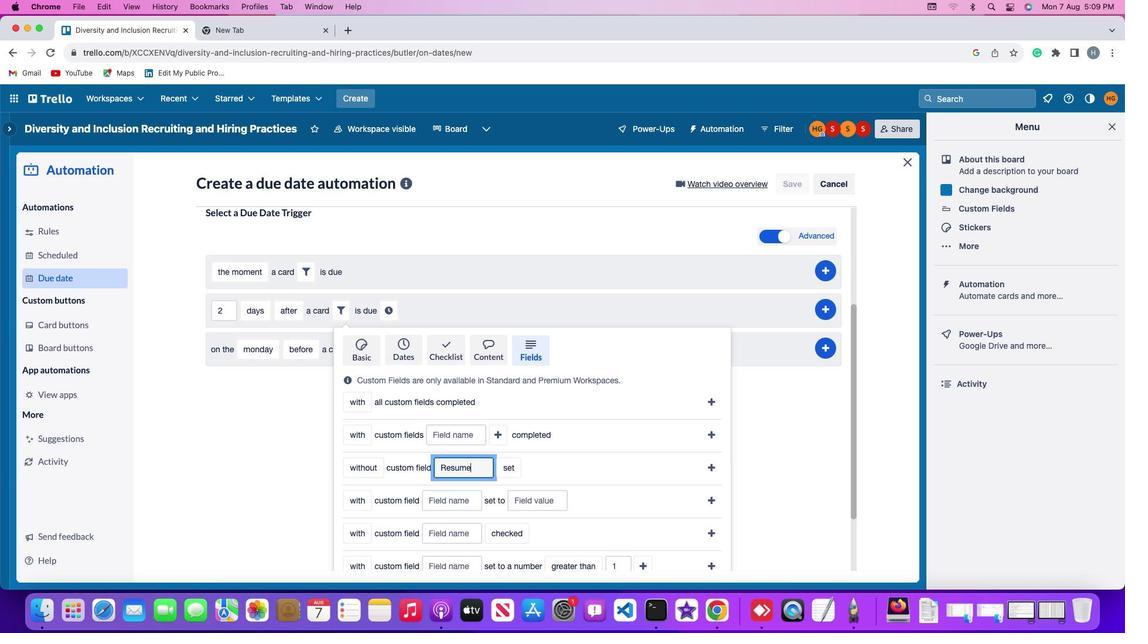 
Action: Mouse moved to (507, 466)
Screenshot: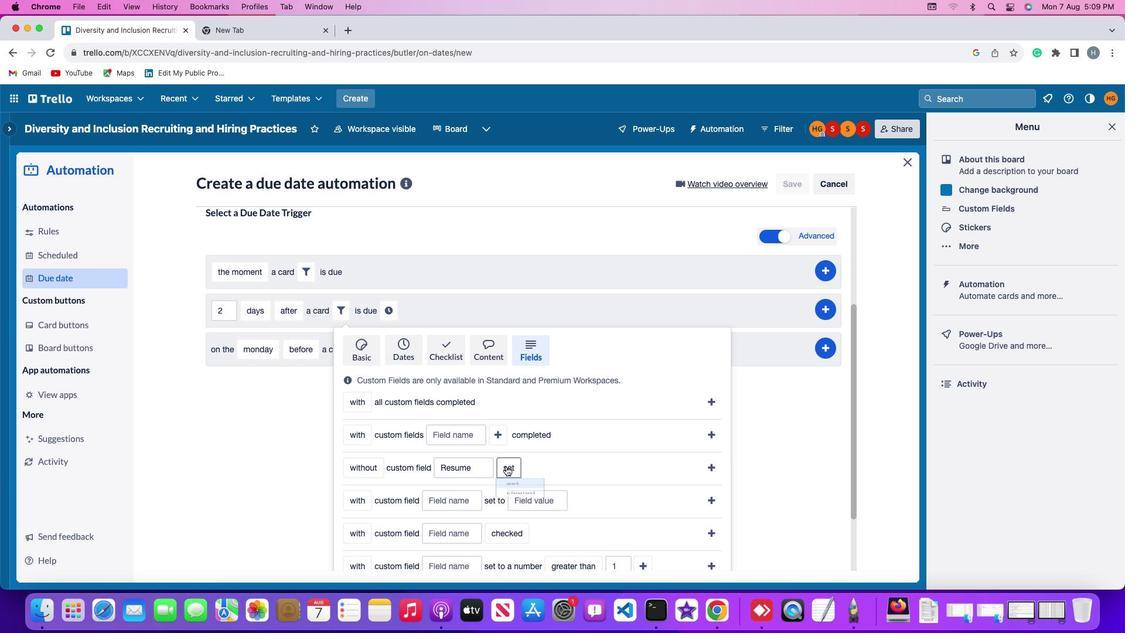 
Action: Mouse pressed left at (507, 466)
Screenshot: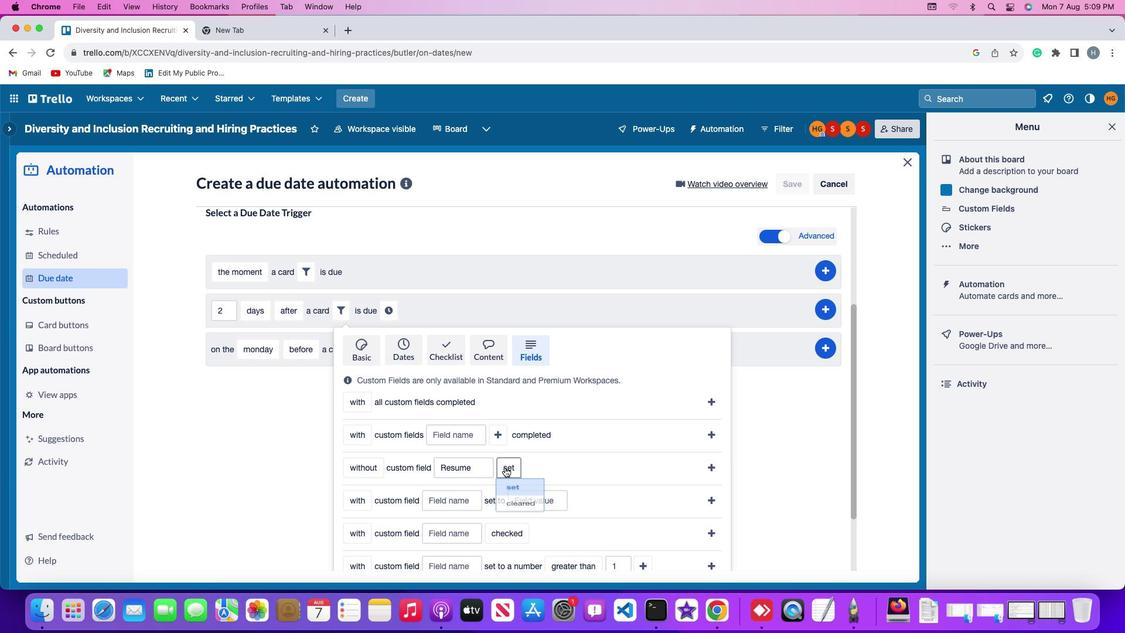 
Action: Mouse moved to (523, 487)
Screenshot: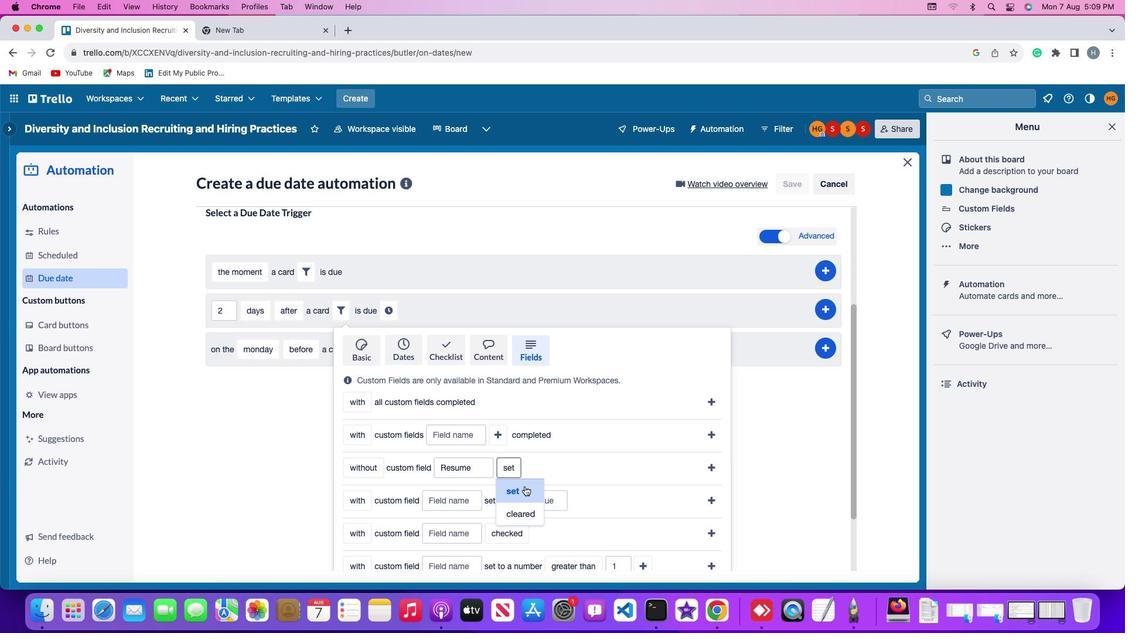 
Action: Mouse pressed left at (523, 487)
Screenshot: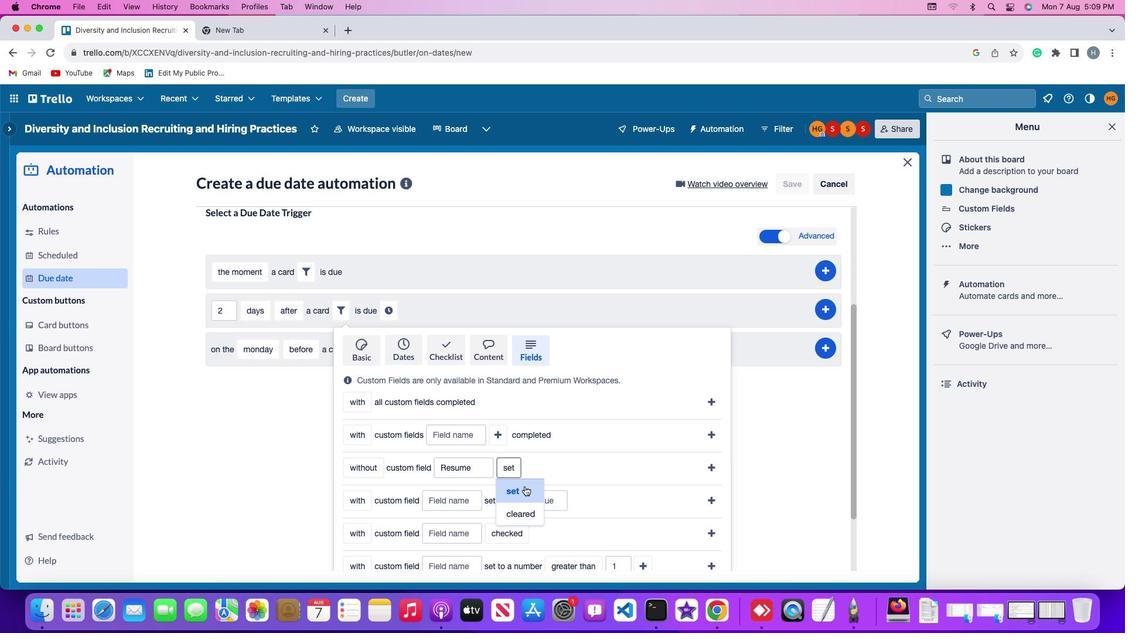 
Action: Mouse moved to (710, 464)
Screenshot: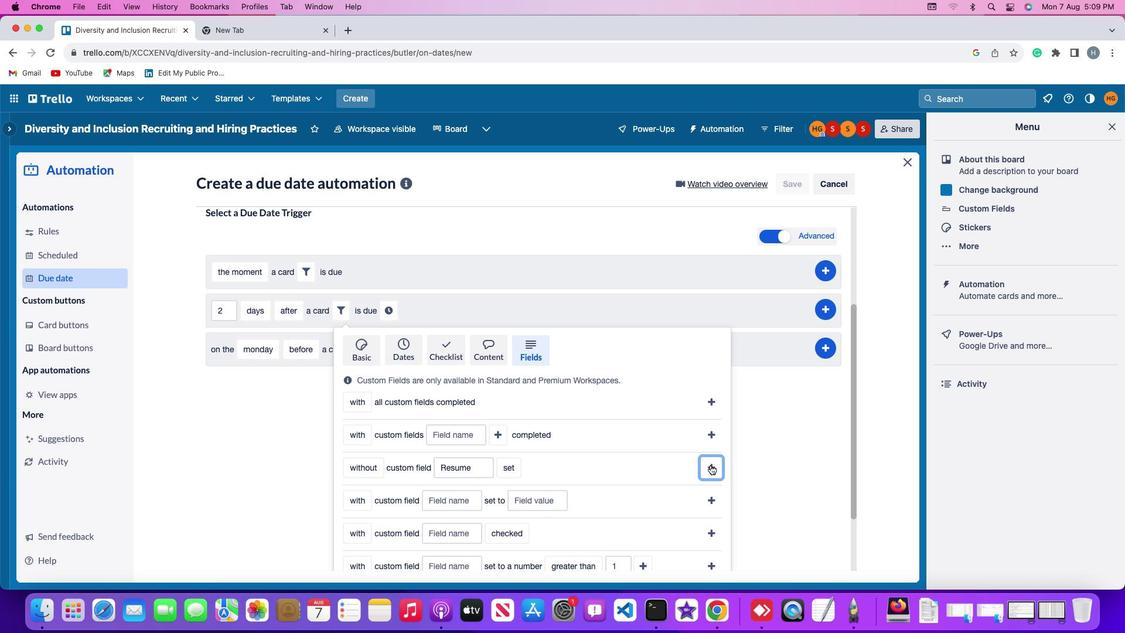 
Action: Mouse pressed left at (710, 464)
Screenshot: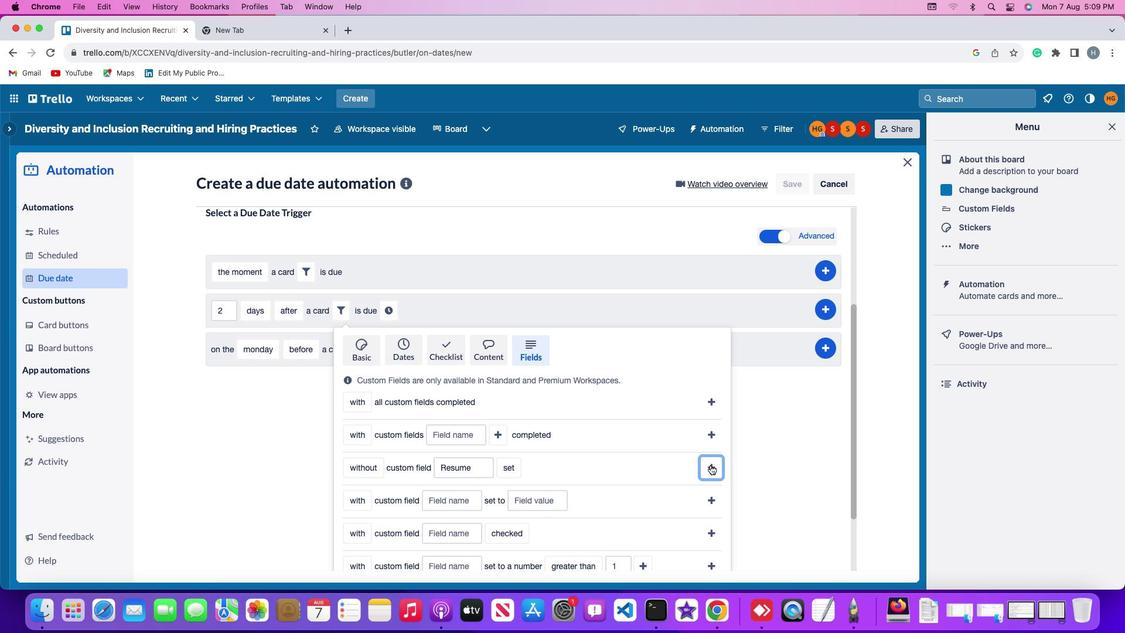
Action: Mouse moved to (549, 475)
Screenshot: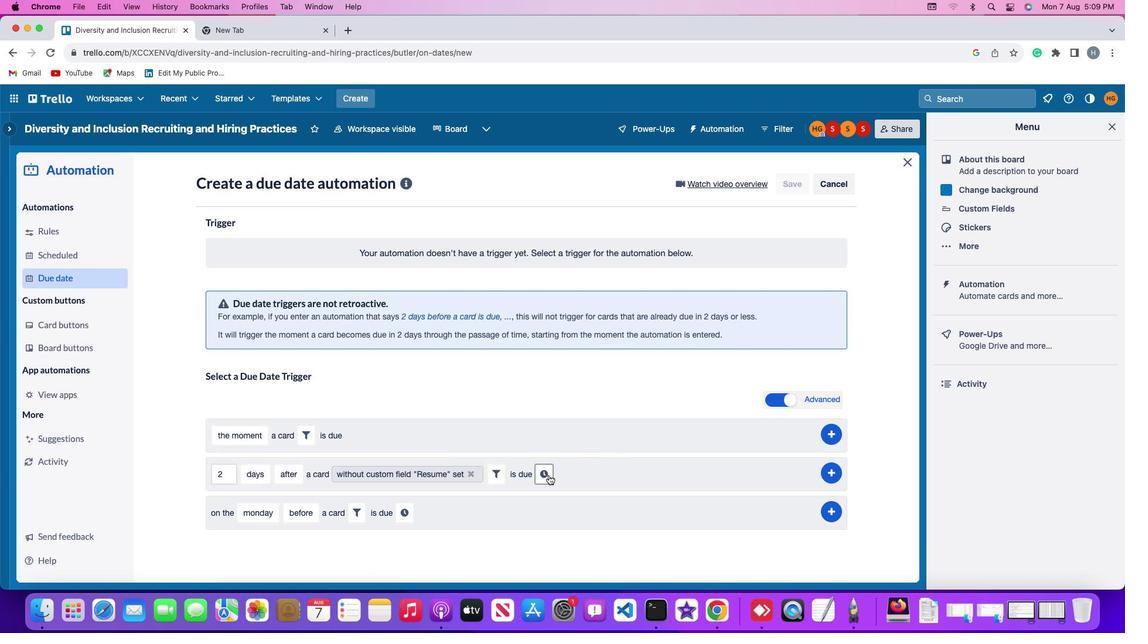 
Action: Mouse pressed left at (549, 475)
Screenshot: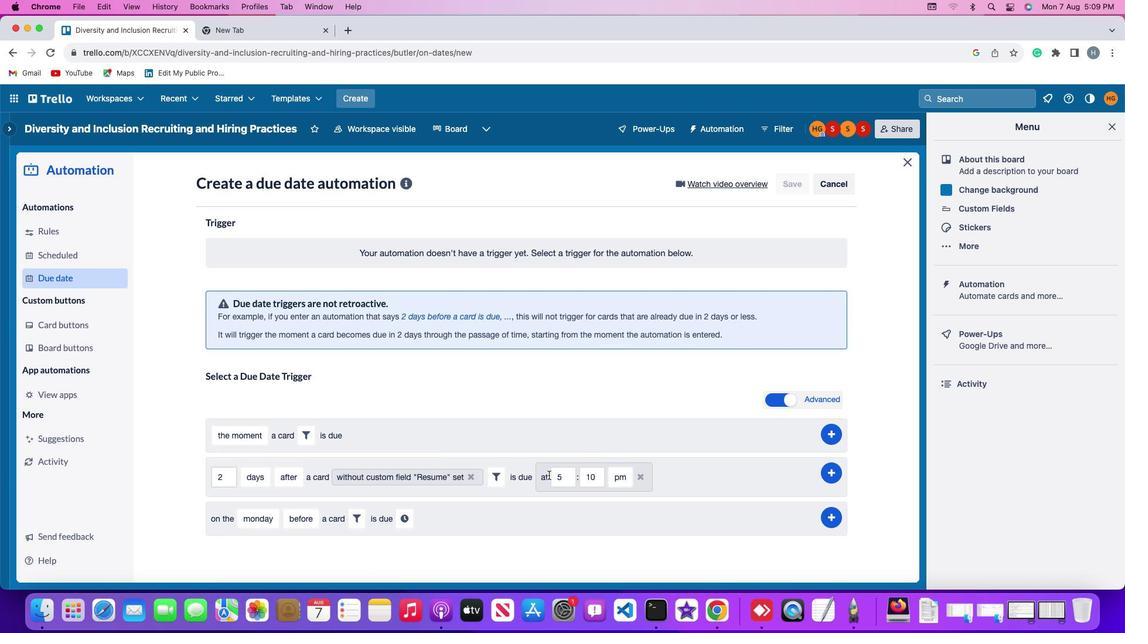 
Action: Mouse moved to (570, 476)
Screenshot: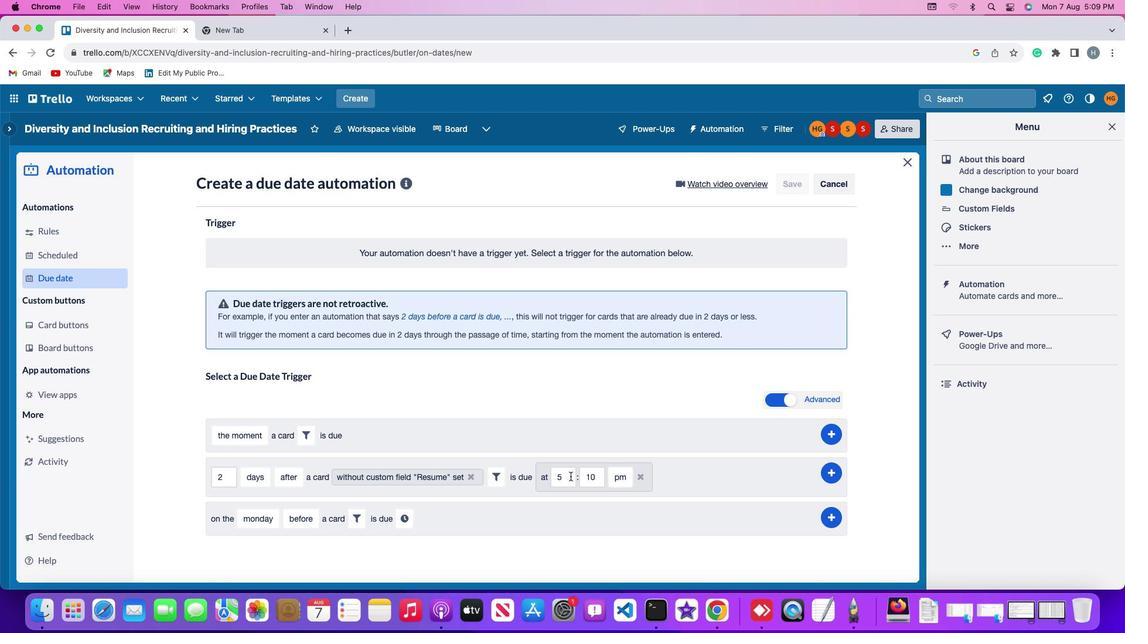 
Action: Mouse pressed left at (570, 476)
Screenshot: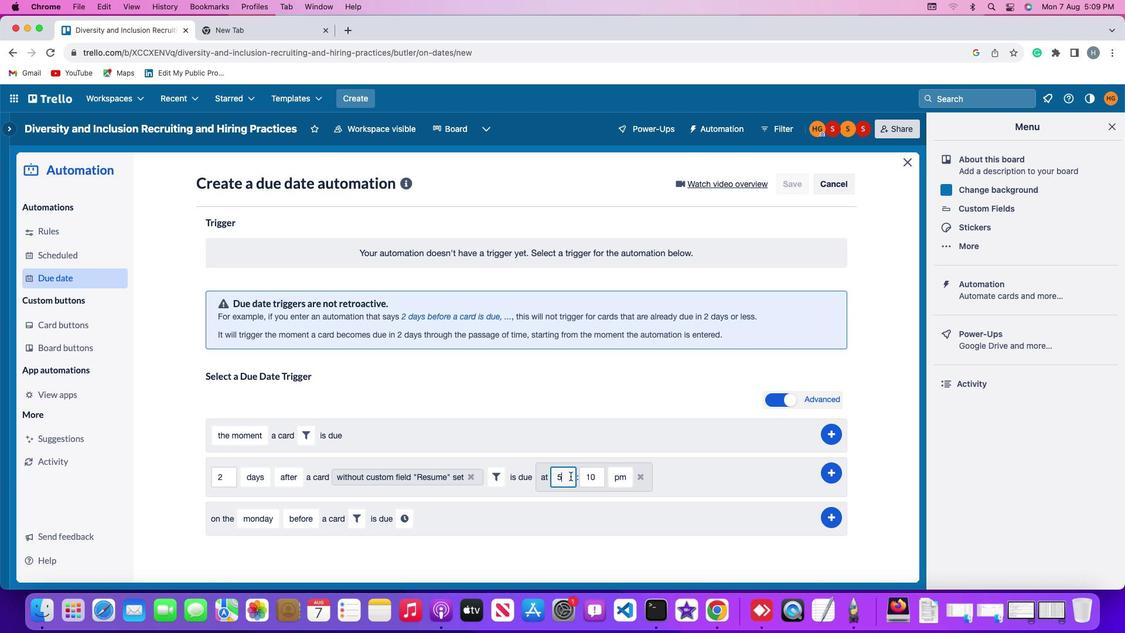 
Action: Mouse moved to (567, 477)
Screenshot: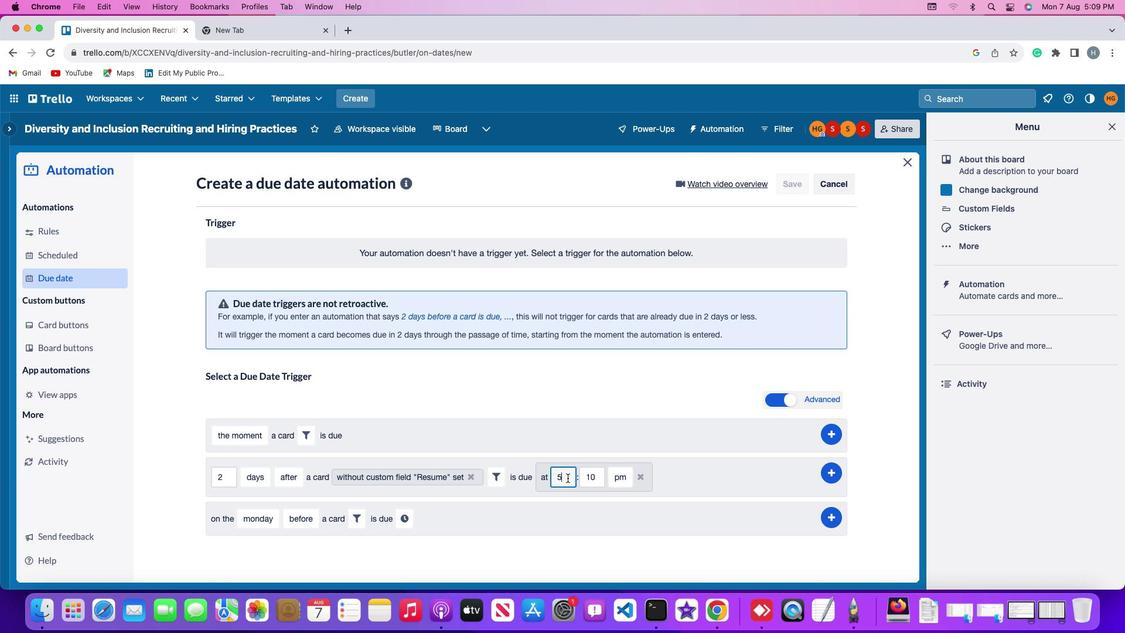 
Action: Key pressed Key.backspace'1''1'
Screenshot: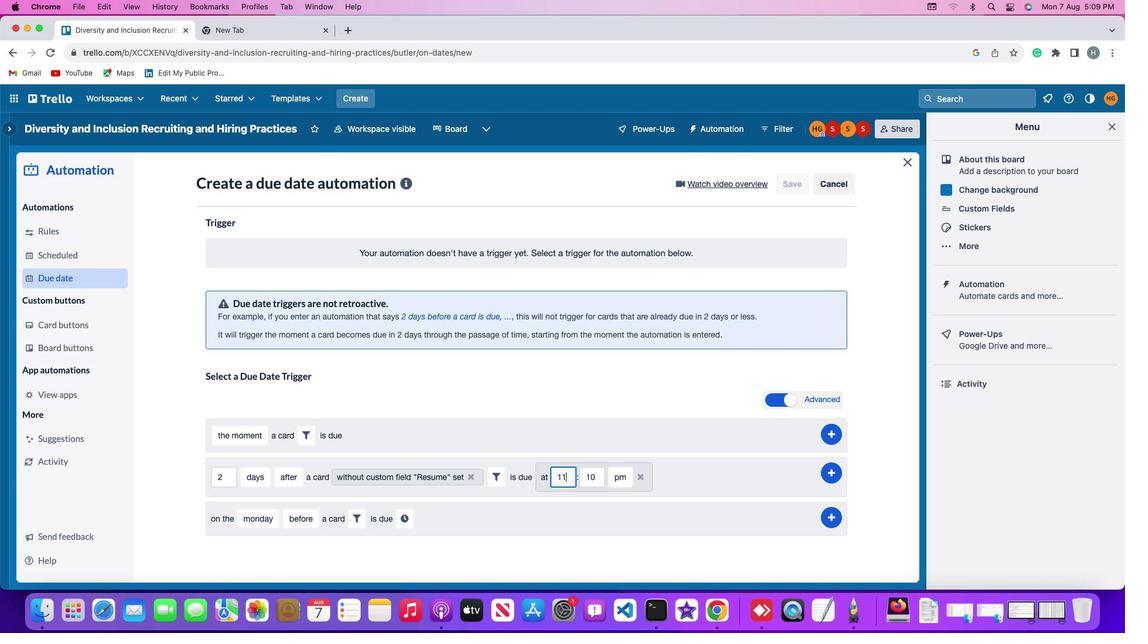 
Action: Mouse moved to (591, 477)
Screenshot: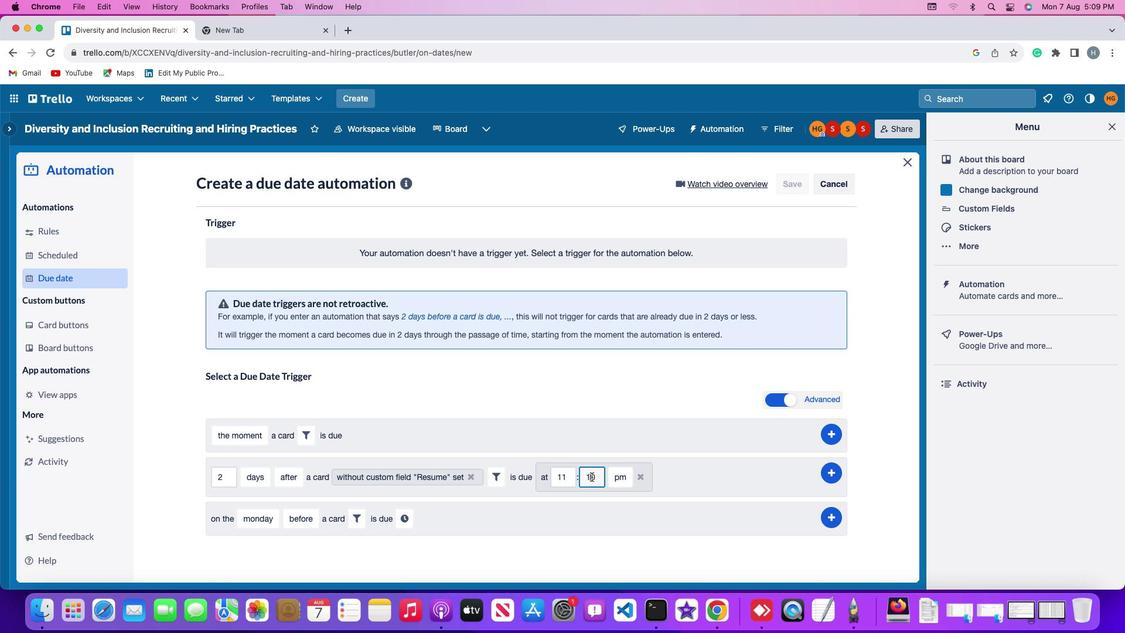 
Action: Mouse pressed left at (591, 477)
Screenshot: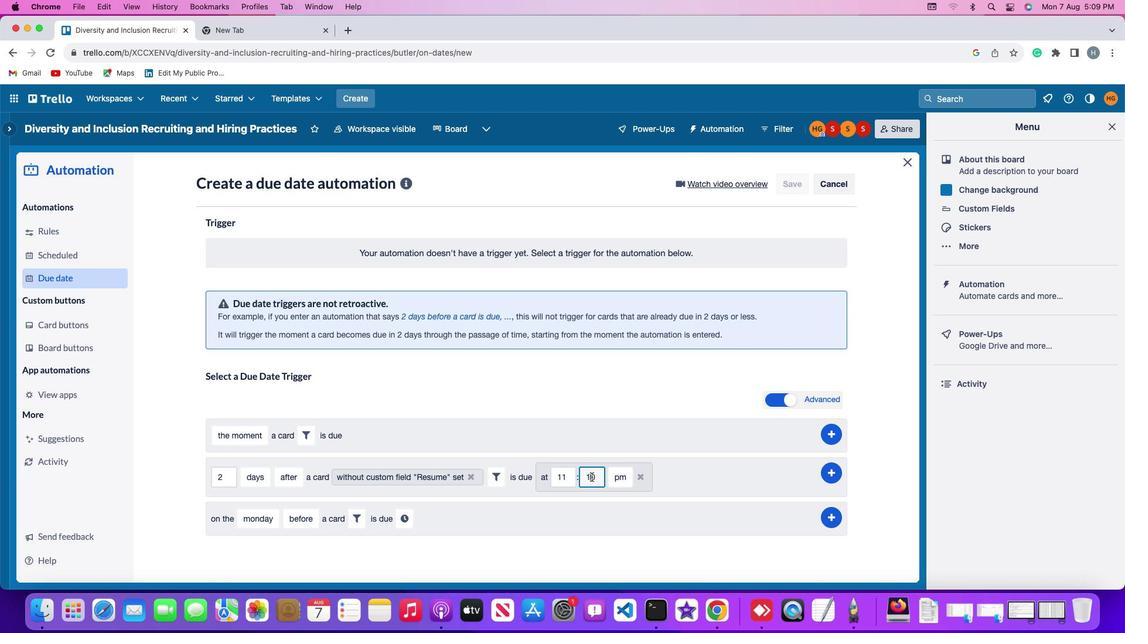 
Action: Mouse moved to (602, 476)
Screenshot: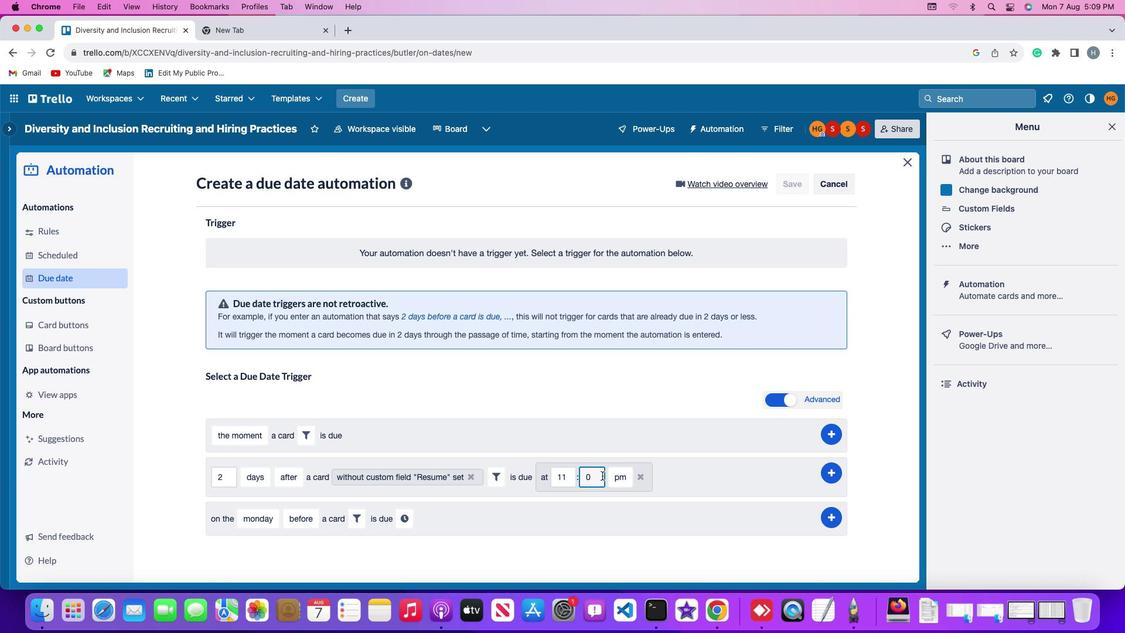 
Action: Key pressed Key.backspace
Screenshot: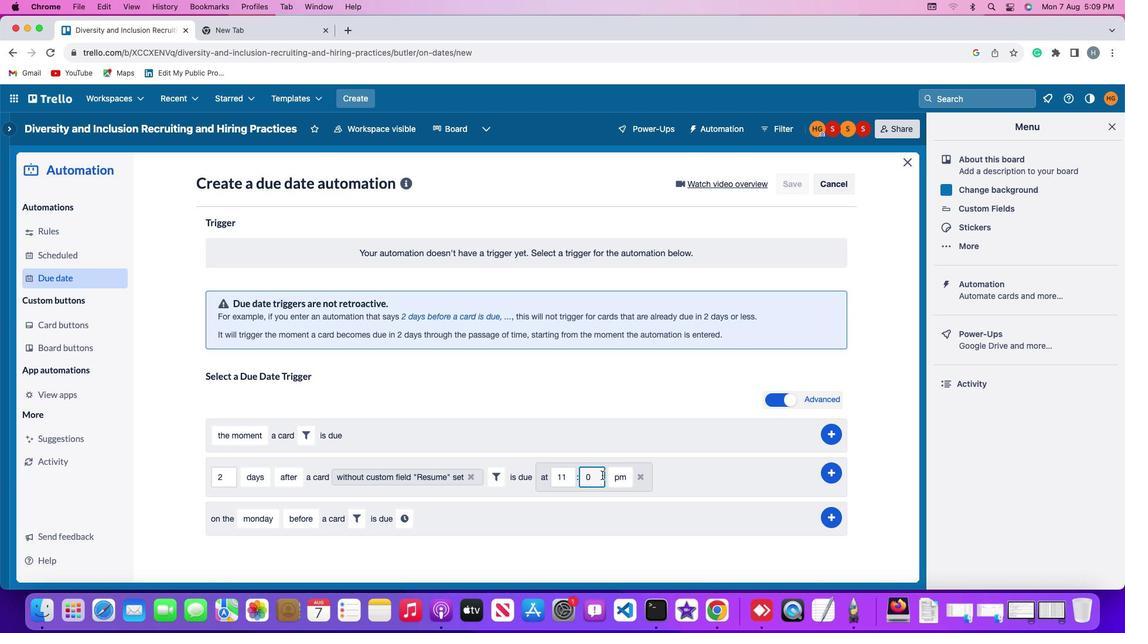 
Action: Mouse moved to (602, 475)
Screenshot: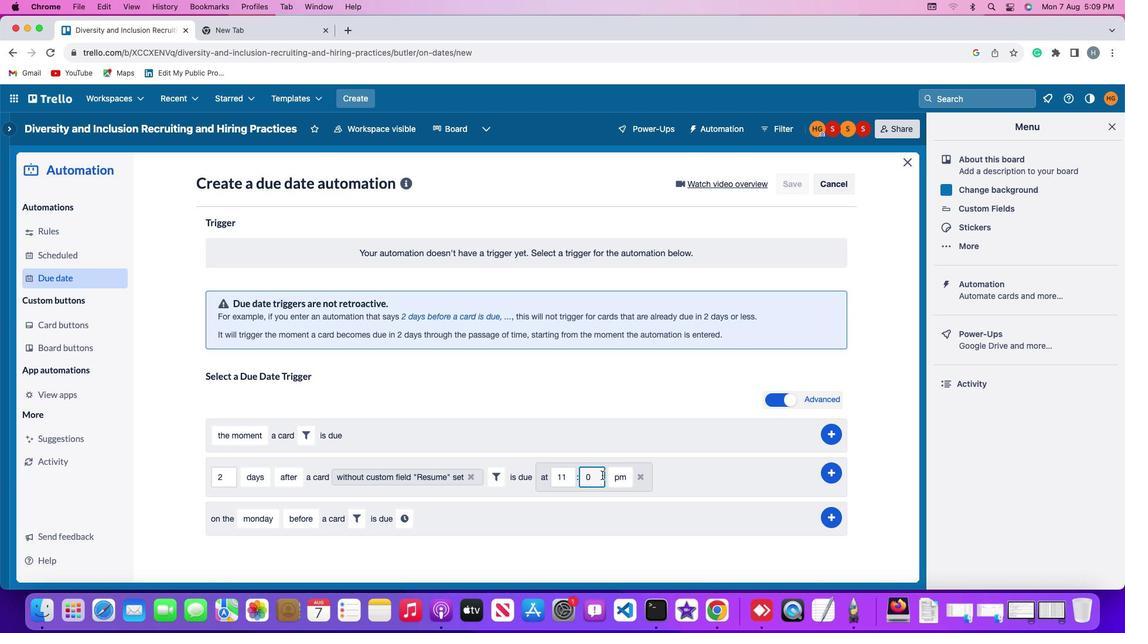 
Action: Key pressed '0'
Screenshot: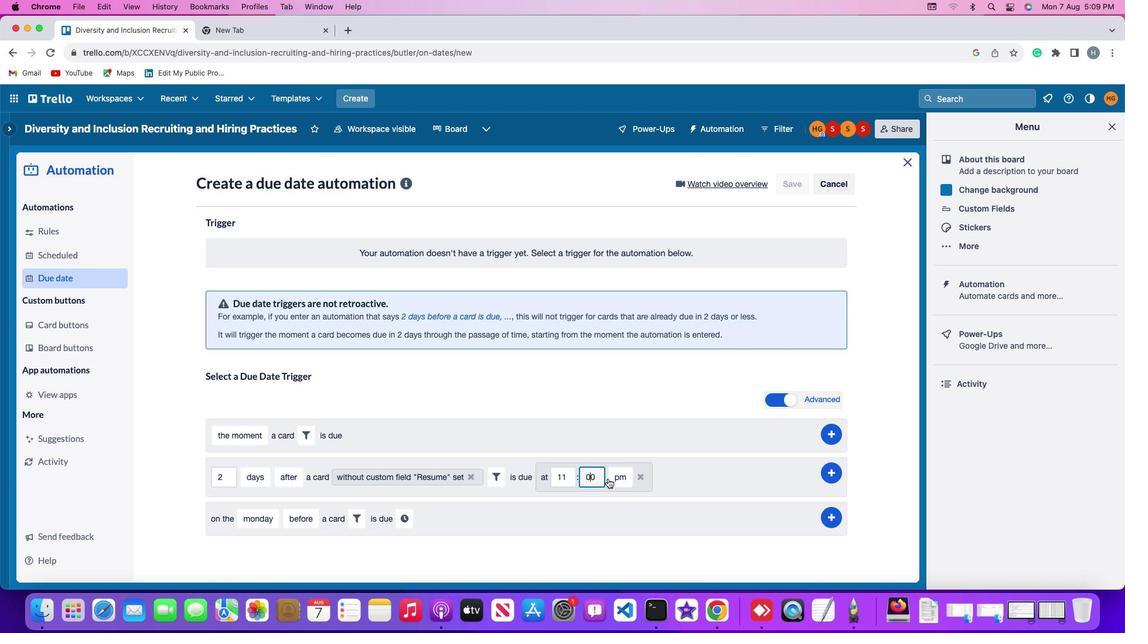 
Action: Mouse moved to (612, 476)
Screenshot: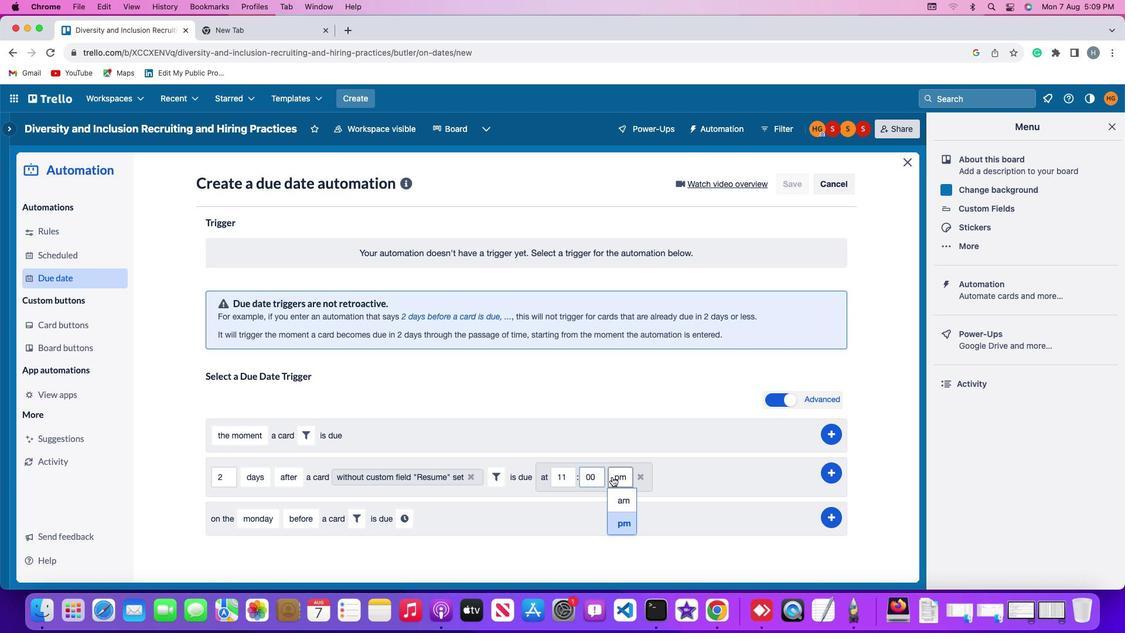 
Action: Mouse pressed left at (612, 476)
Screenshot: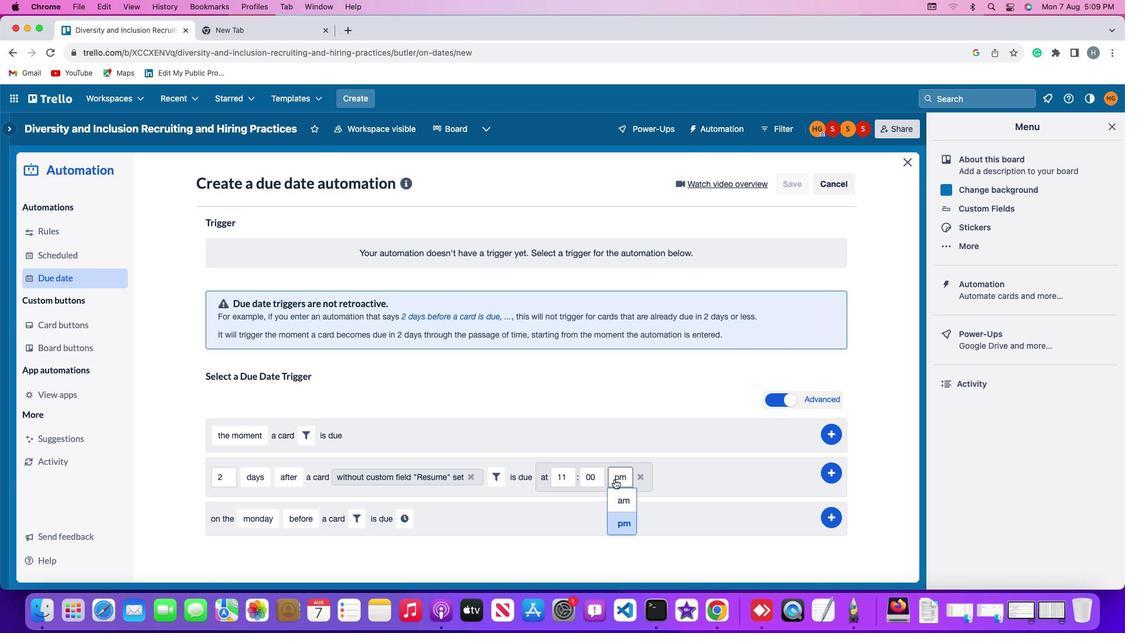 
Action: Mouse moved to (623, 505)
Screenshot: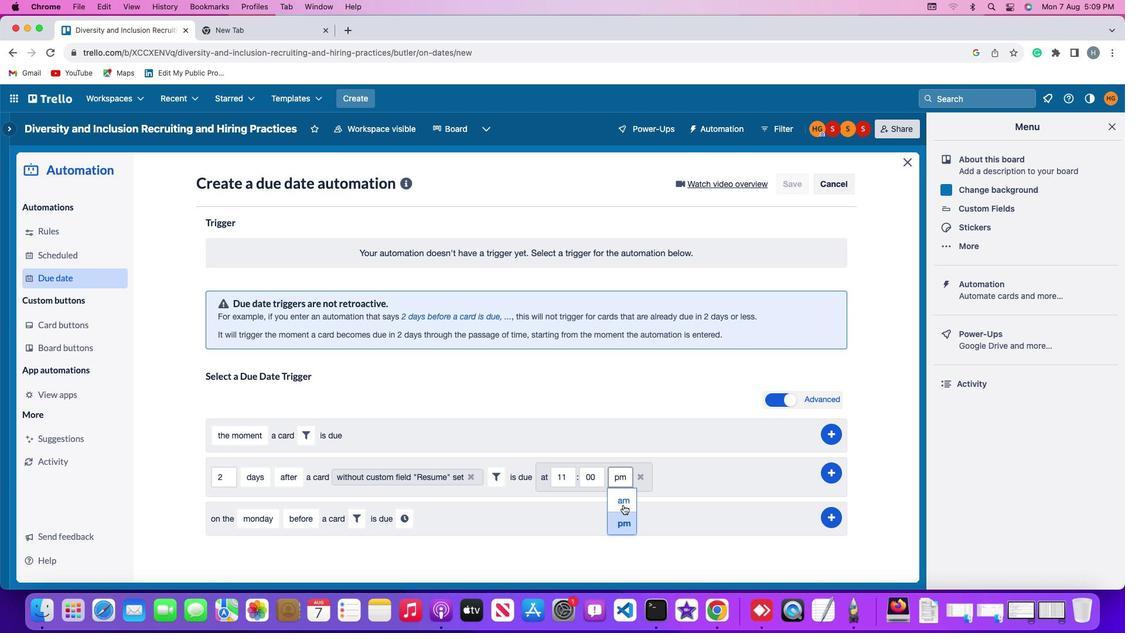 
Action: Mouse pressed left at (623, 505)
Screenshot: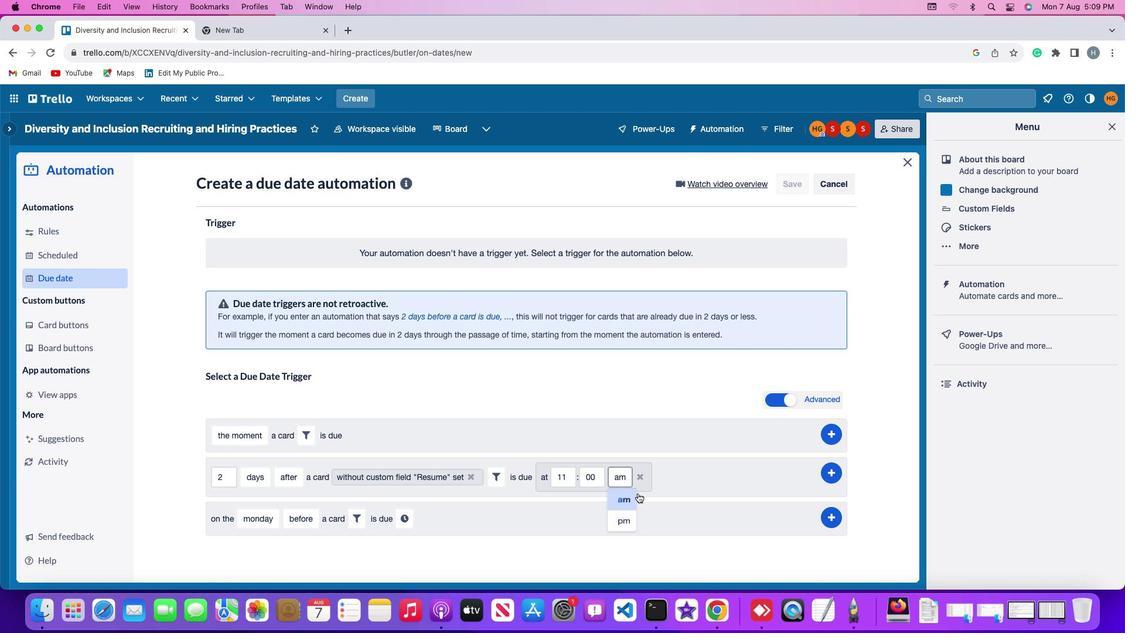 
Action: Mouse moved to (831, 476)
Screenshot: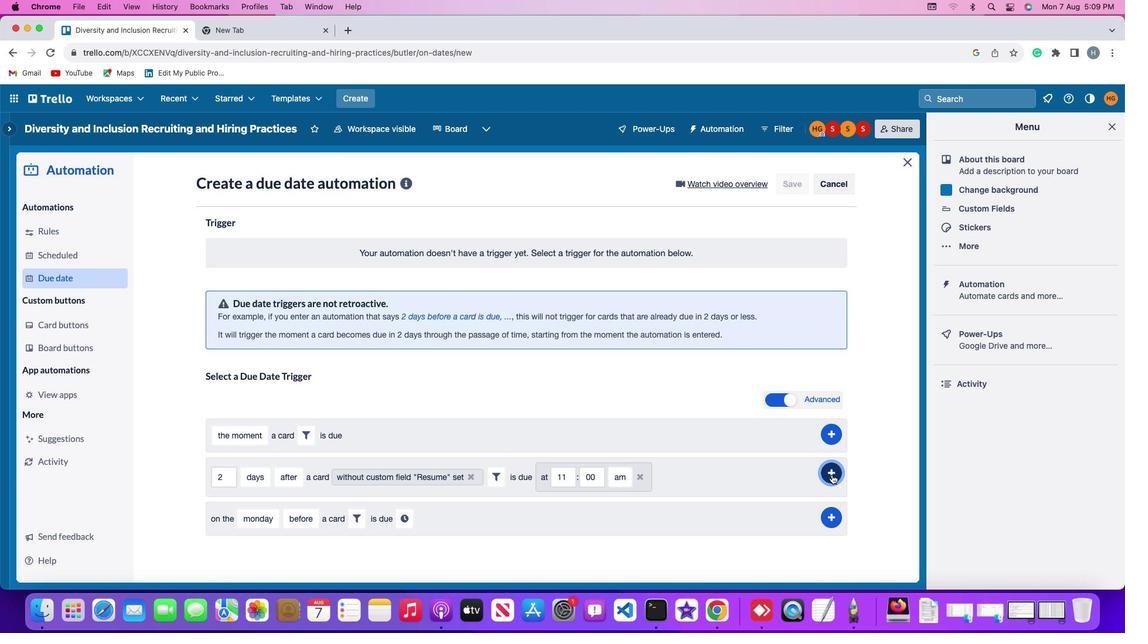 
Action: Mouse pressed left at (831, 476)
Screenshot: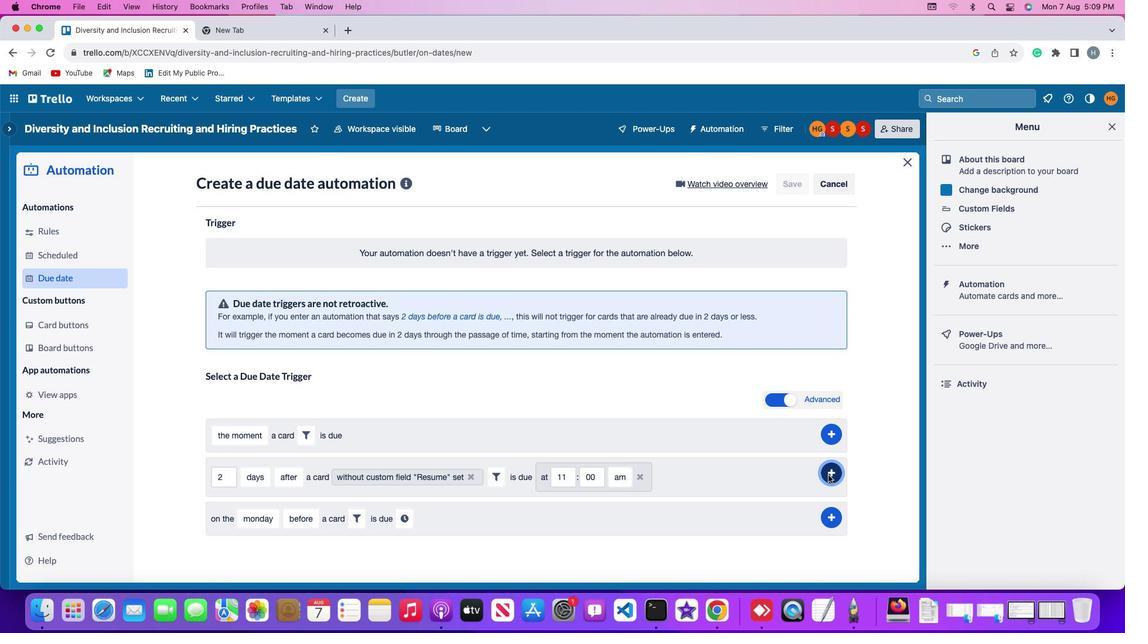 
Action: Mouse moved to (877, 332)
Screenshot: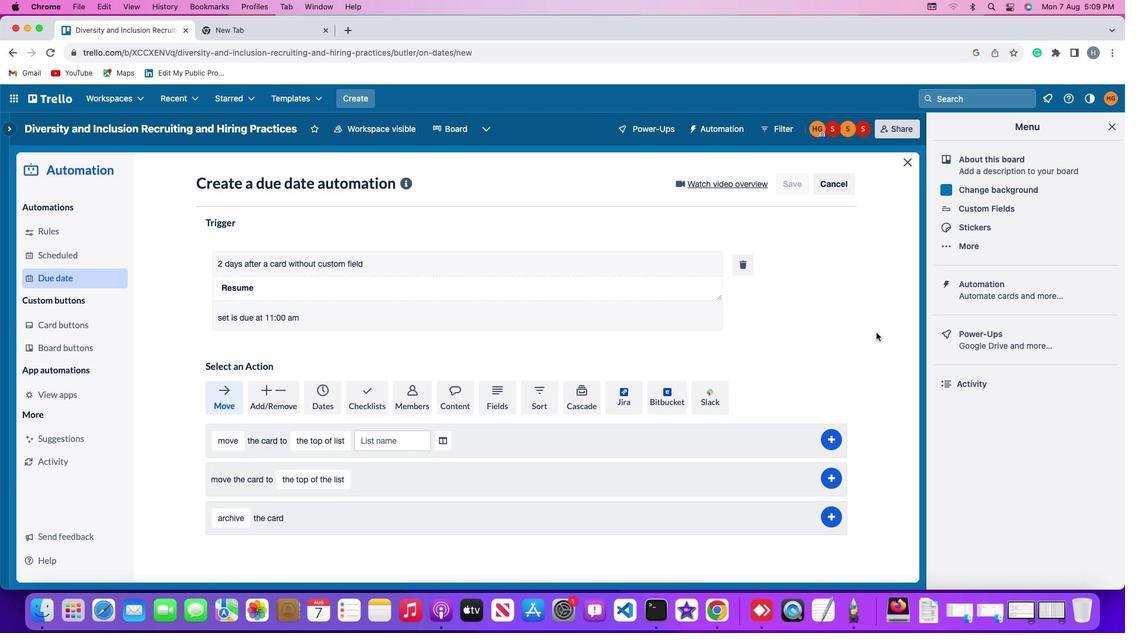 
